 Task: Add a condition where "Hours since ticket status new Is Sixteen" in recently solved tickets.
Action: Mouse moved to (142, 529)
Screenshot: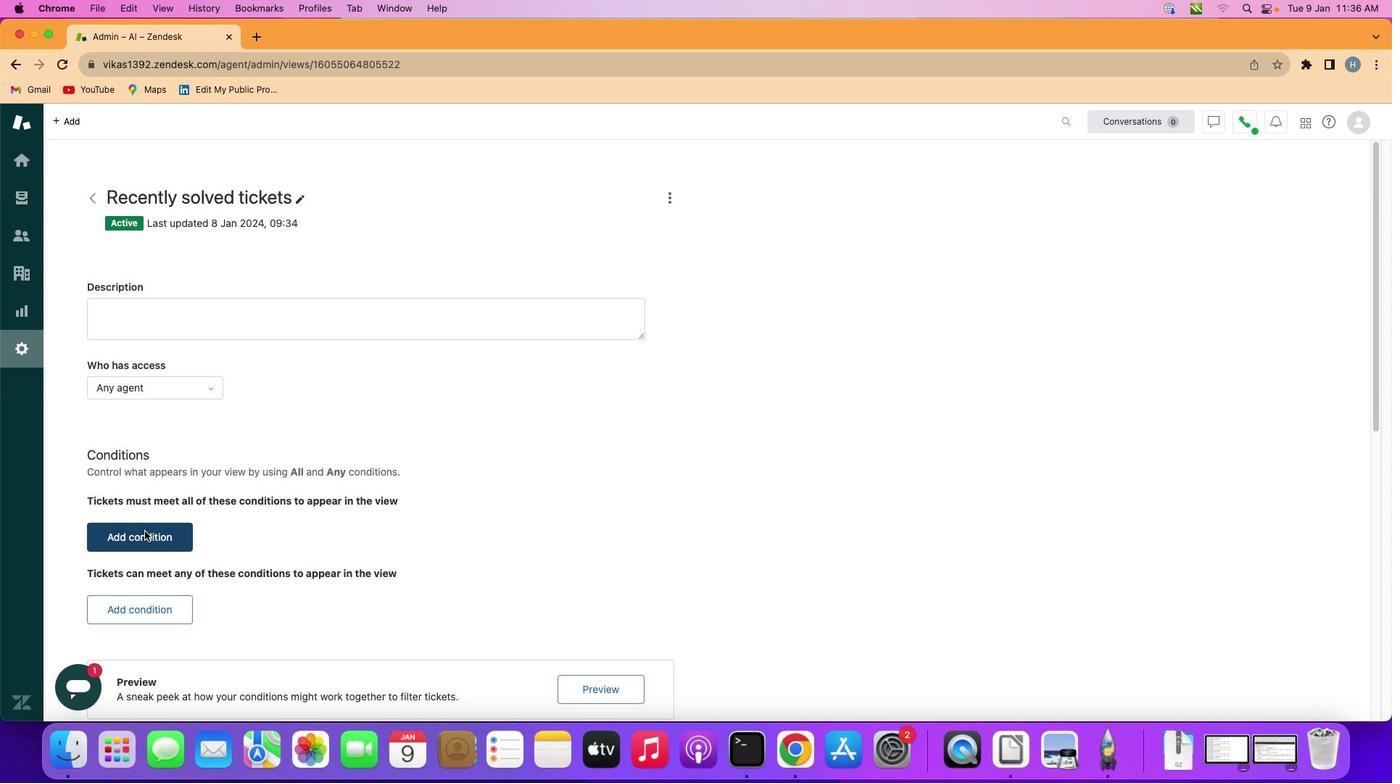 
Action: Mouse pressed left at (142, 529)
Screenshot: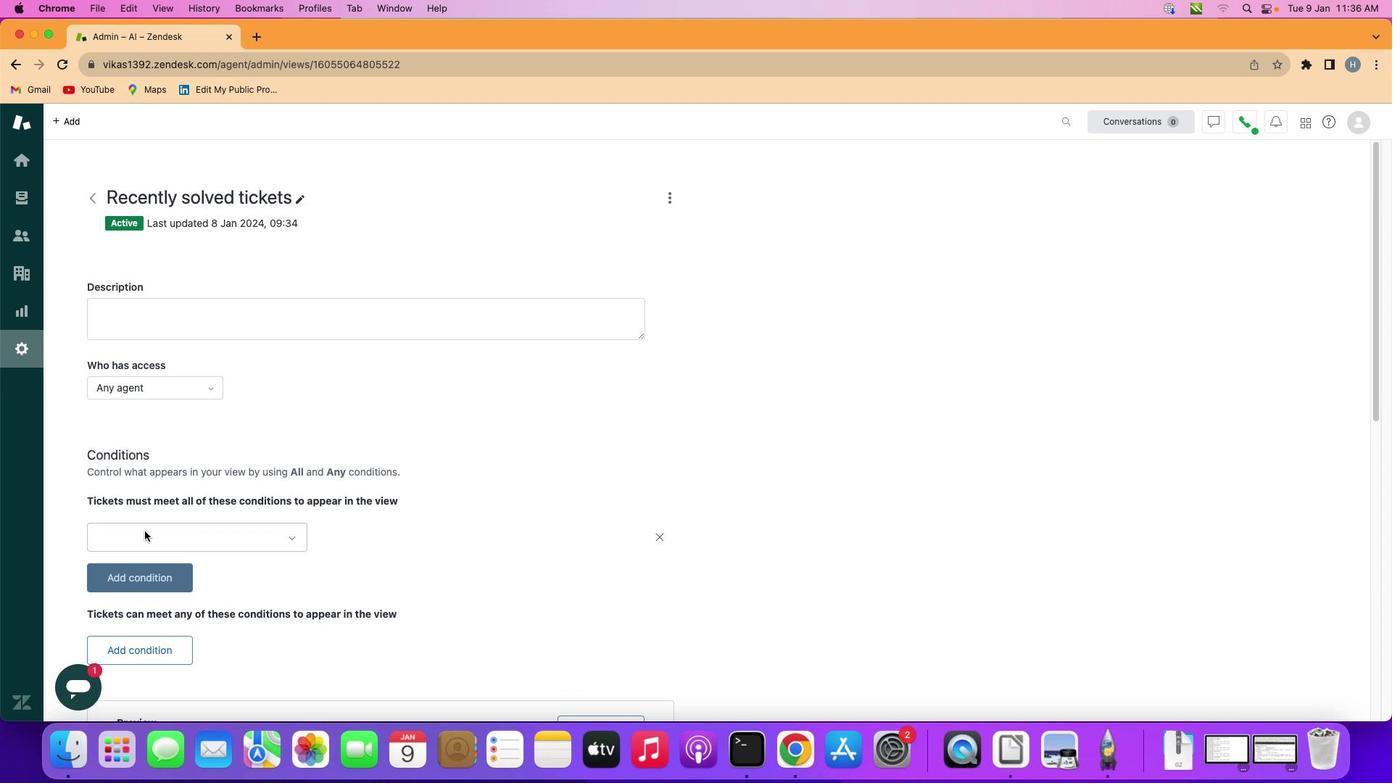 
Action: Mouse moved to (186, 528)
Screenshot: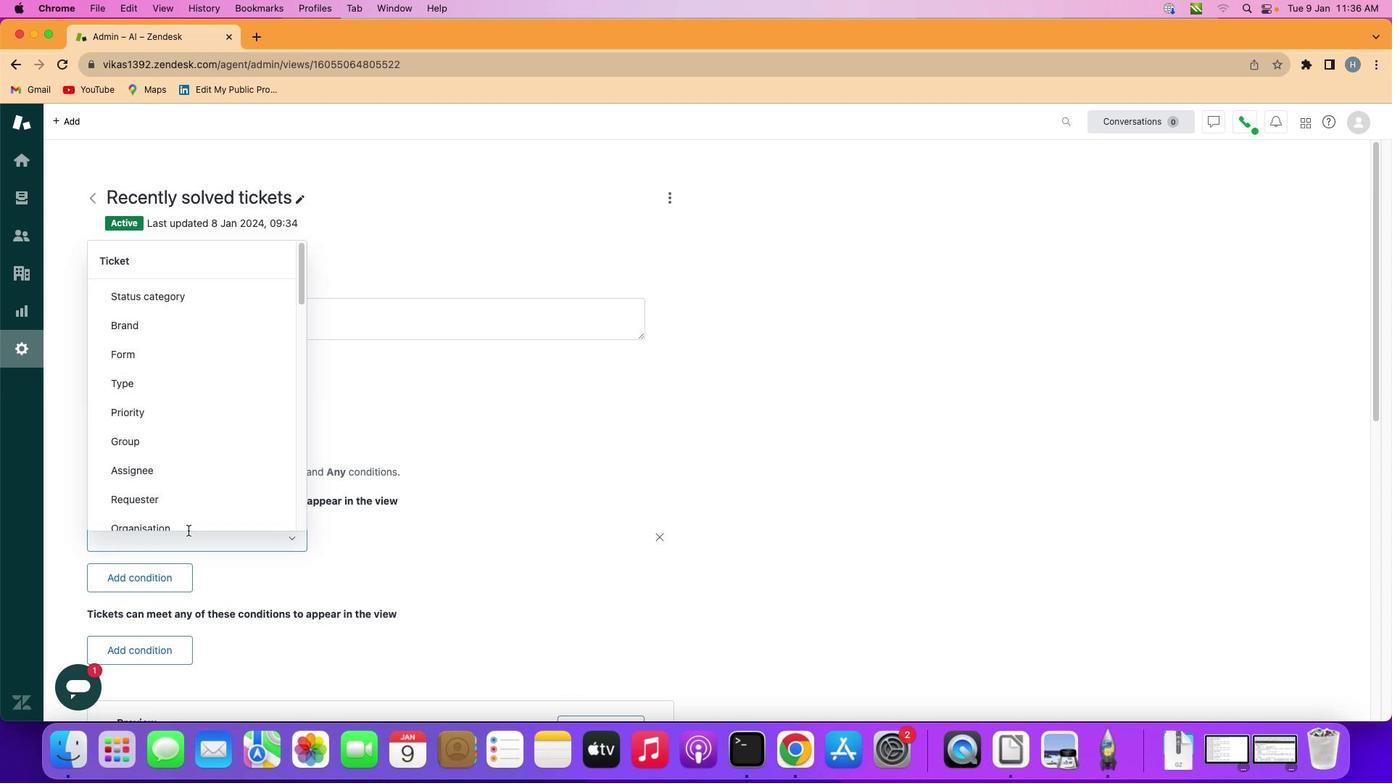
Action: Mouse pressed left at (186, 528)
Screenshot: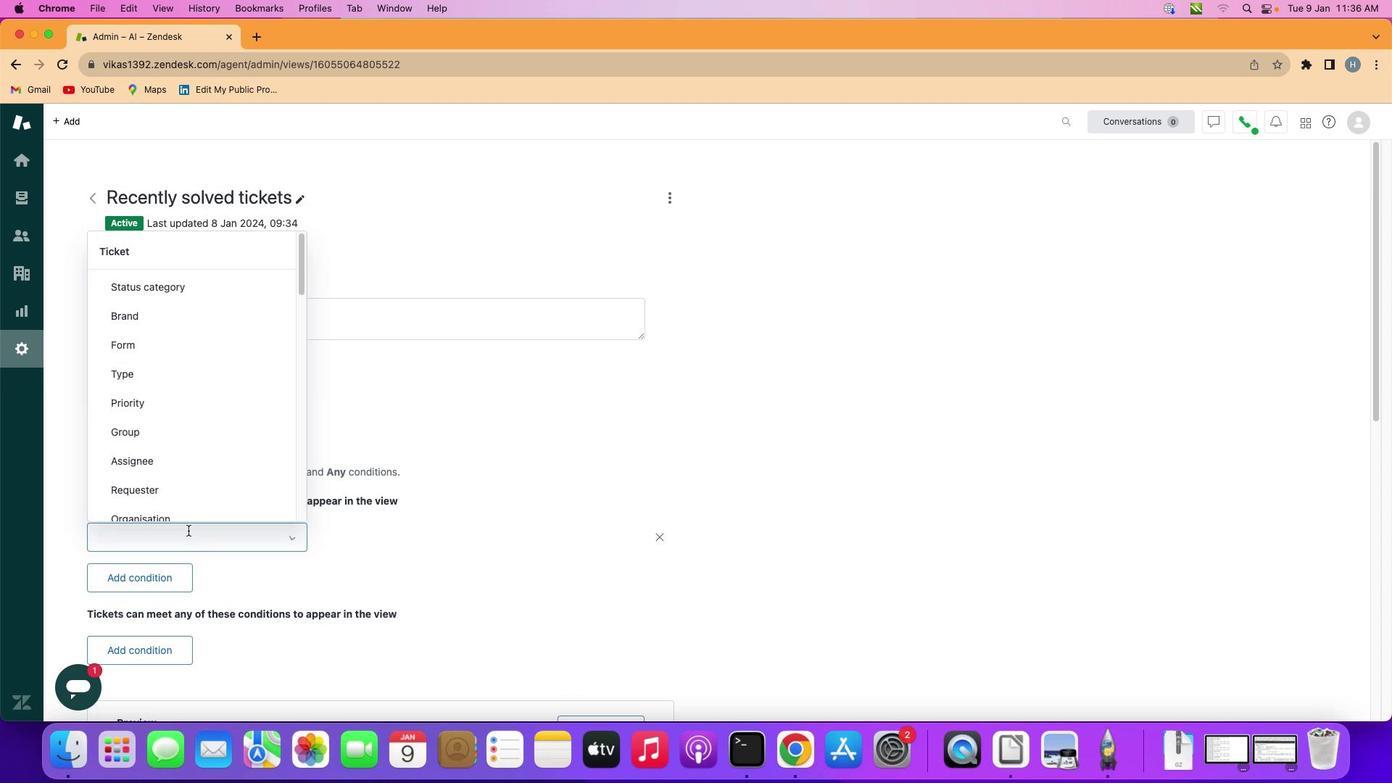 
Action: Mouse moved to (200, 413)
Screenshot: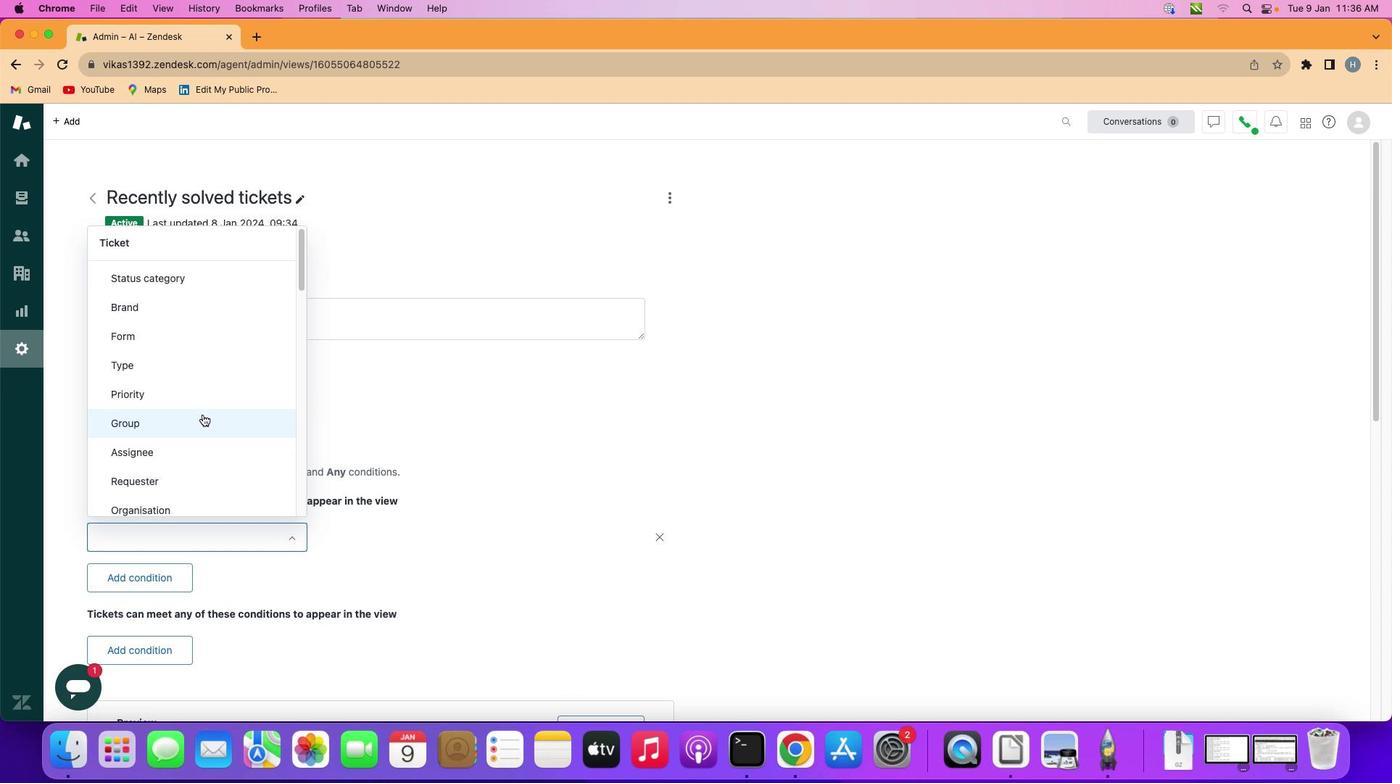 
Action: Mouse scrolled (200, 413) with delta (0, -1)
Screenshot: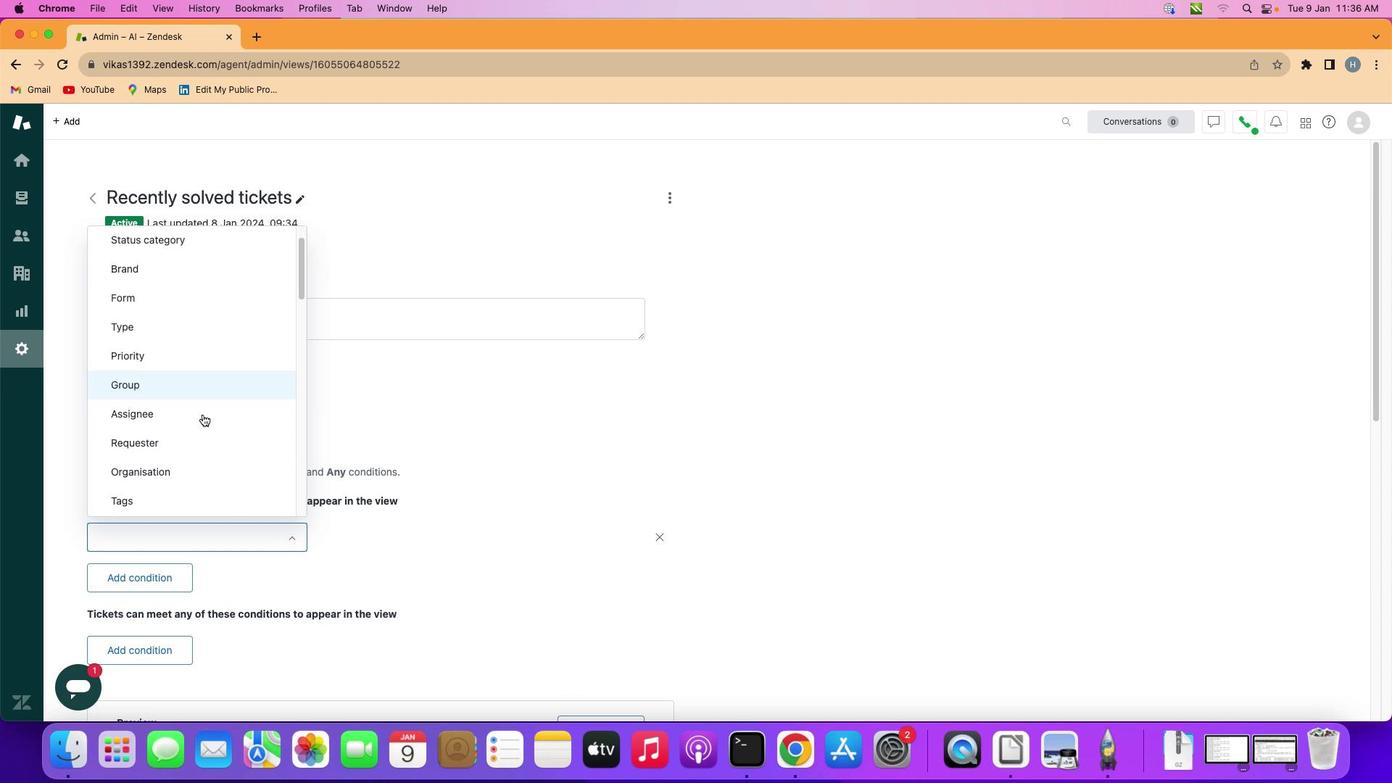 
Action: Mouse scrolled (200, 413) with delta (0, -1)
Screenshot: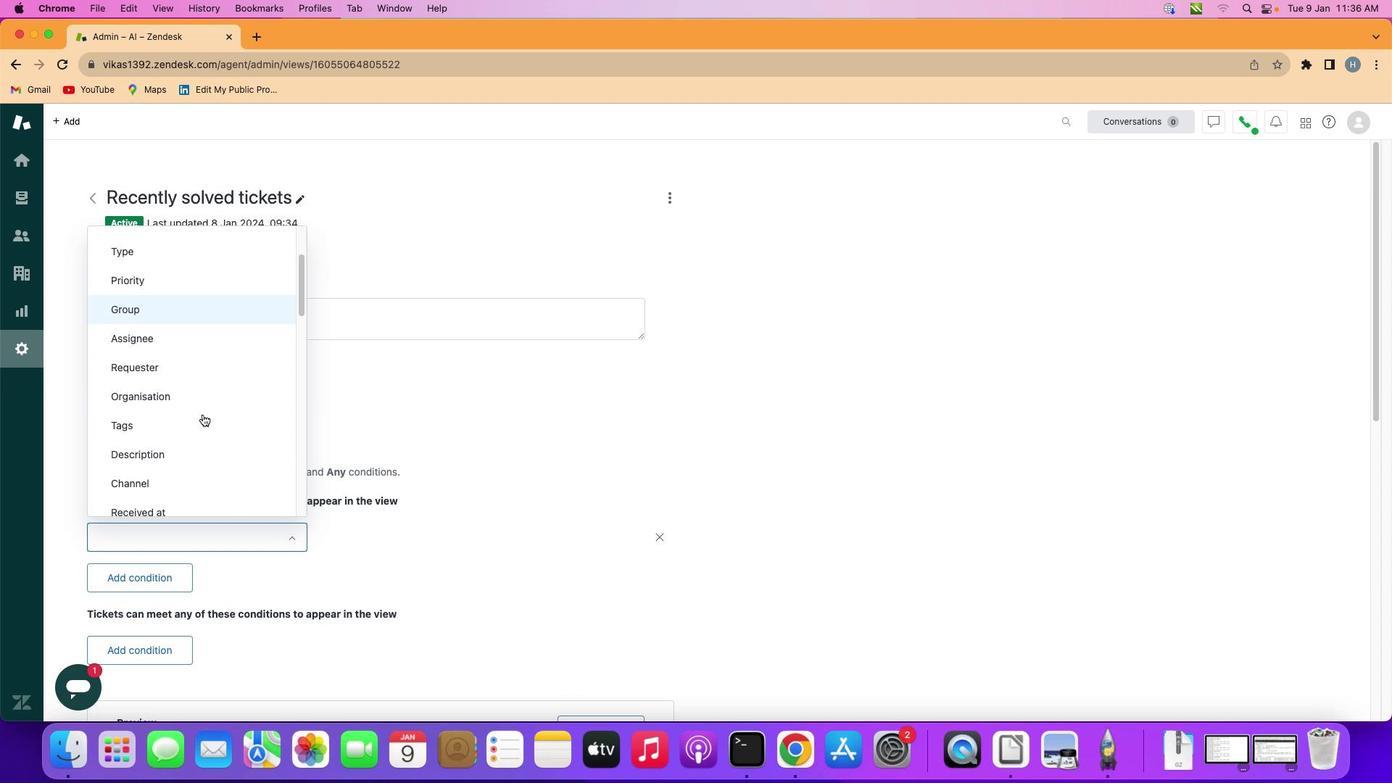 
Action: Mouse scrolled (200, 413) with delta (0, -1)
Screenshot: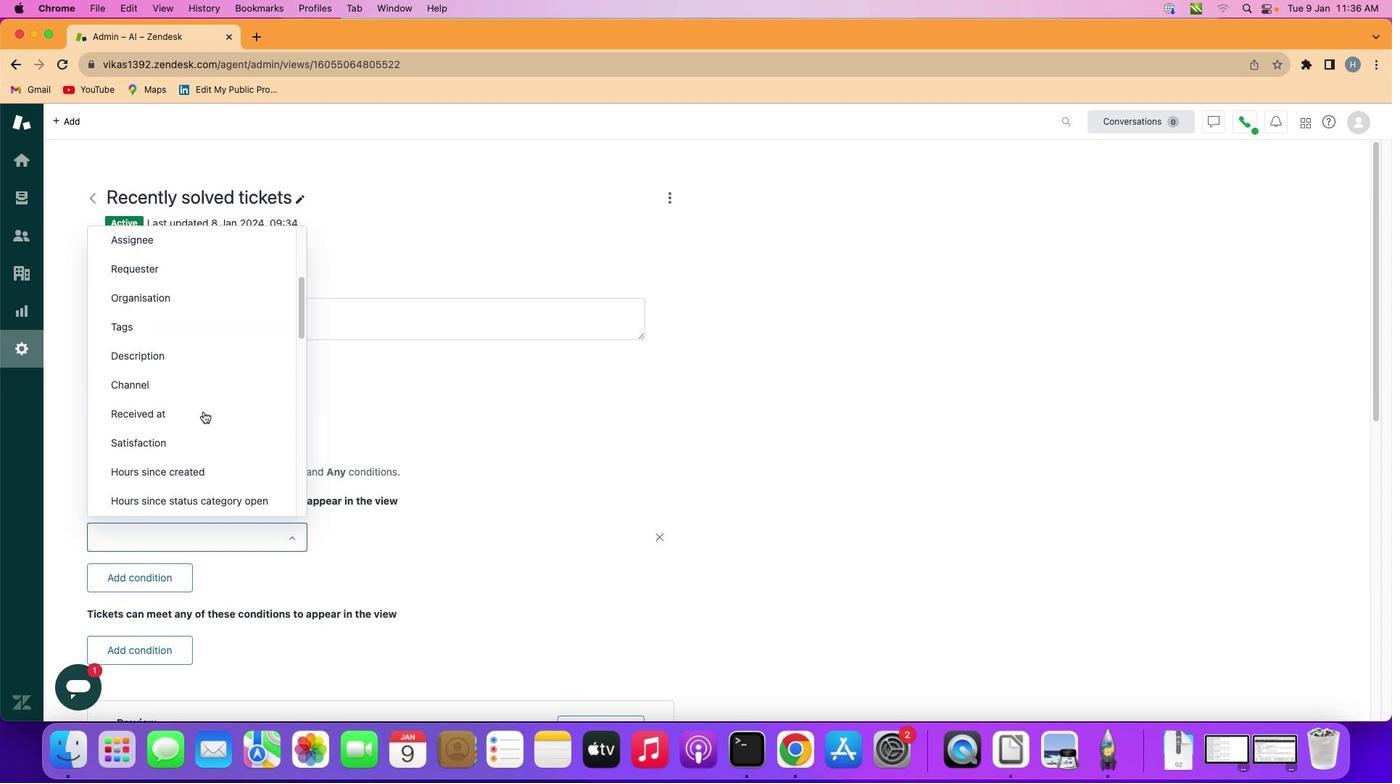 
Action: Mouse scrolled (200, 413) with delta (0, -2)
Screenshot: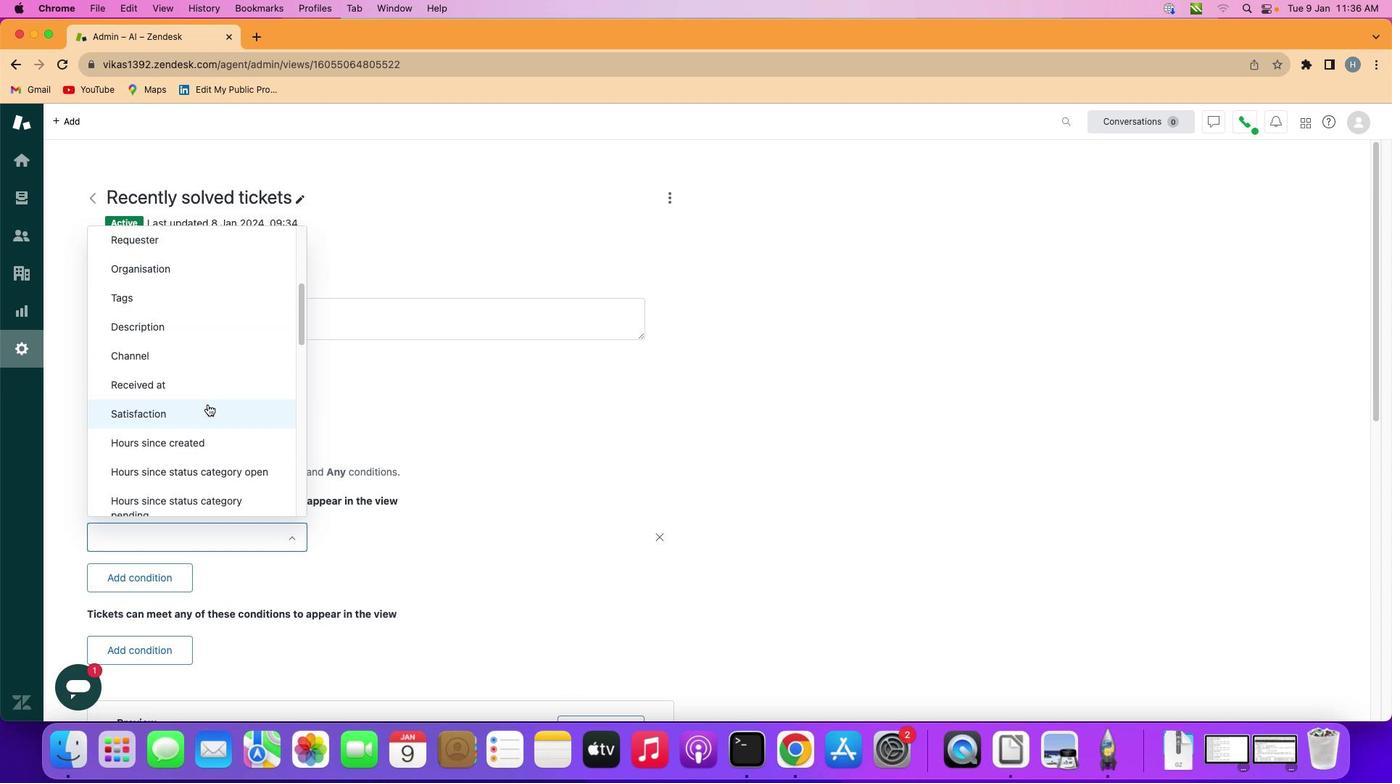 
Action: Mouse scrolled (200, 413) with delta (0, -2)
Screenshot: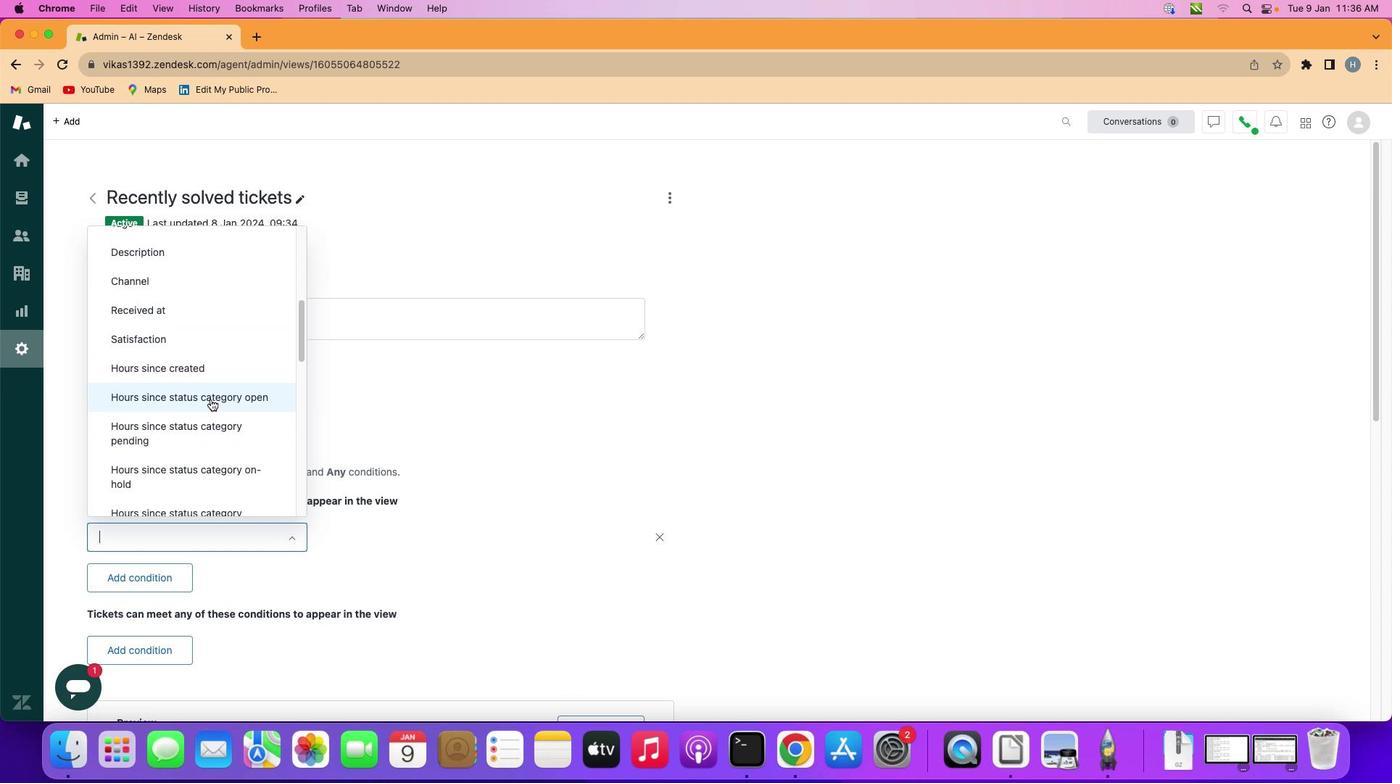 
Action: Mouse moved to (201, 412)
Screenshot: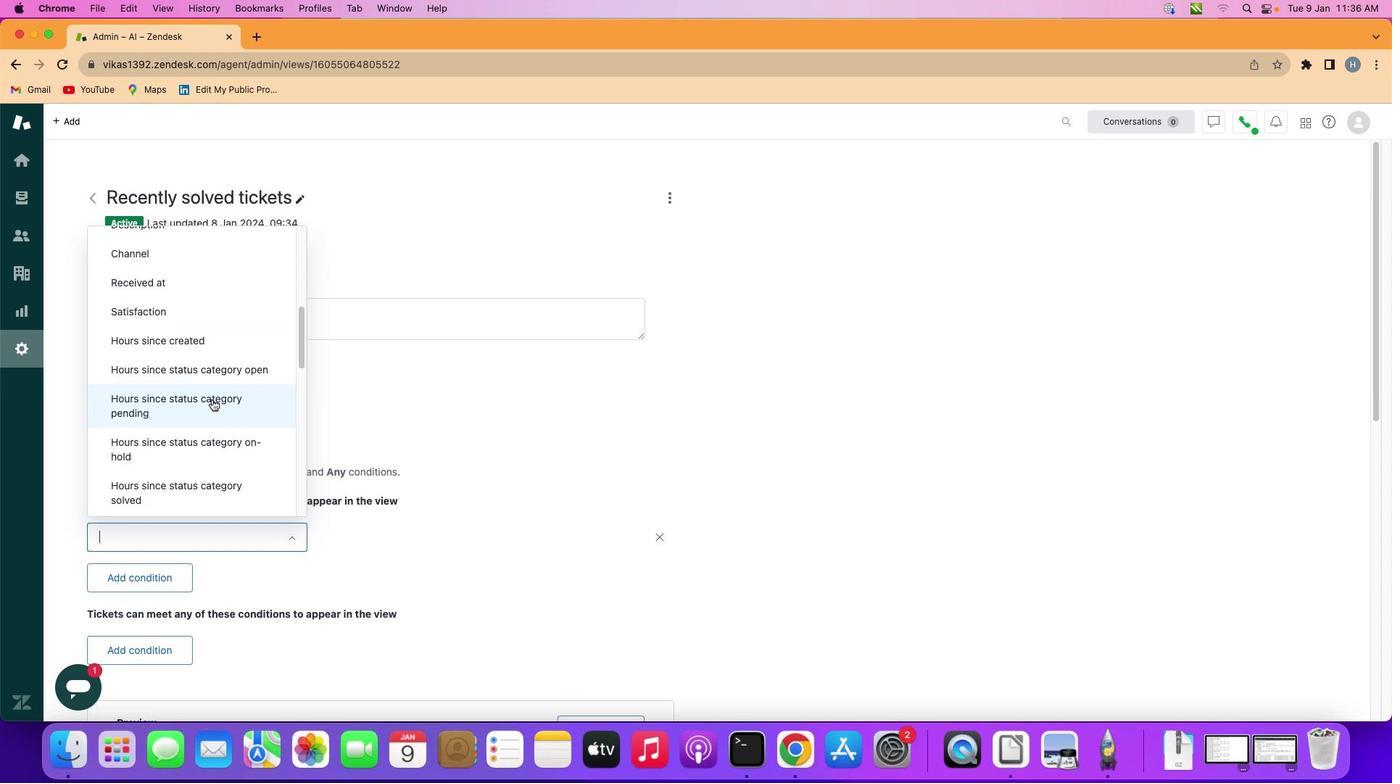 
Action: Mouse scrolled (201, 412) with delta (0, -2)
Screenshot: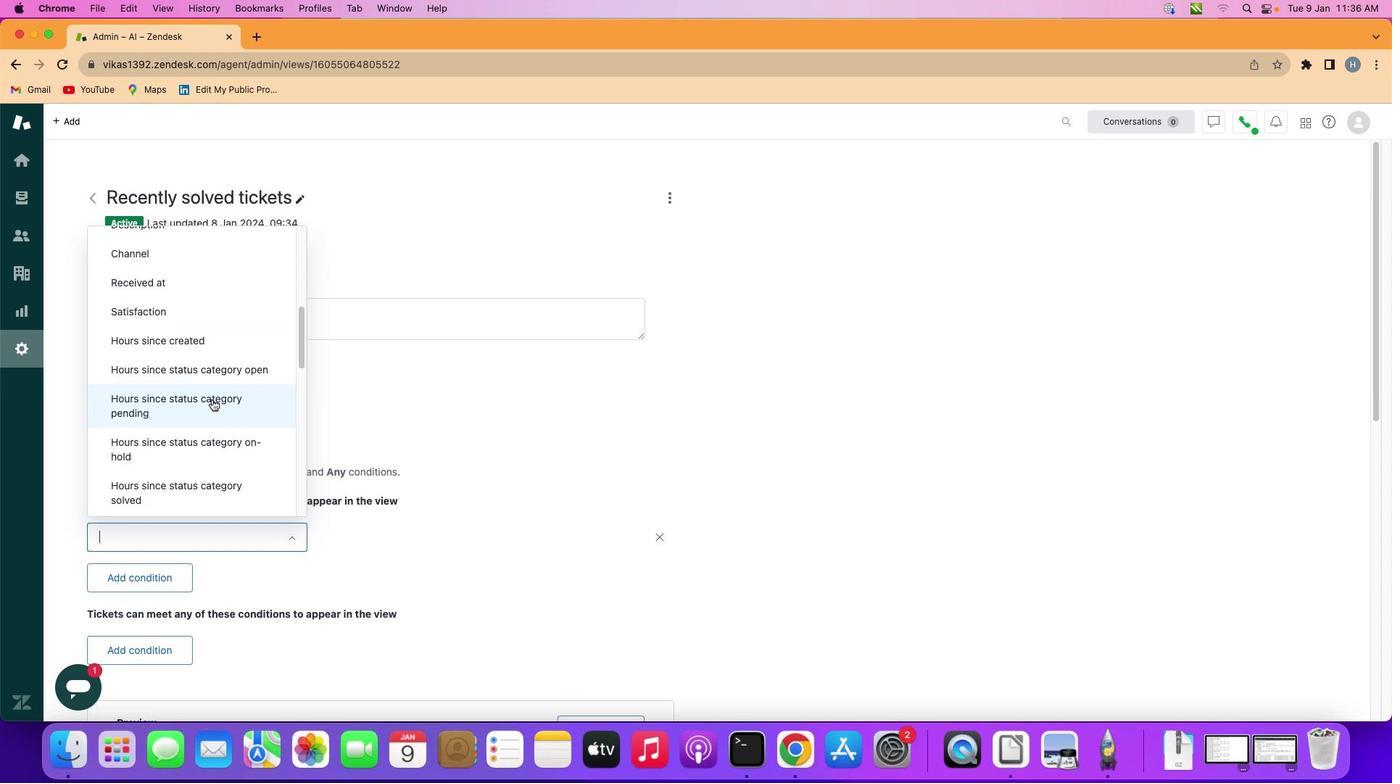 
Action: Mouse moved to (211, 398)
Screenshot: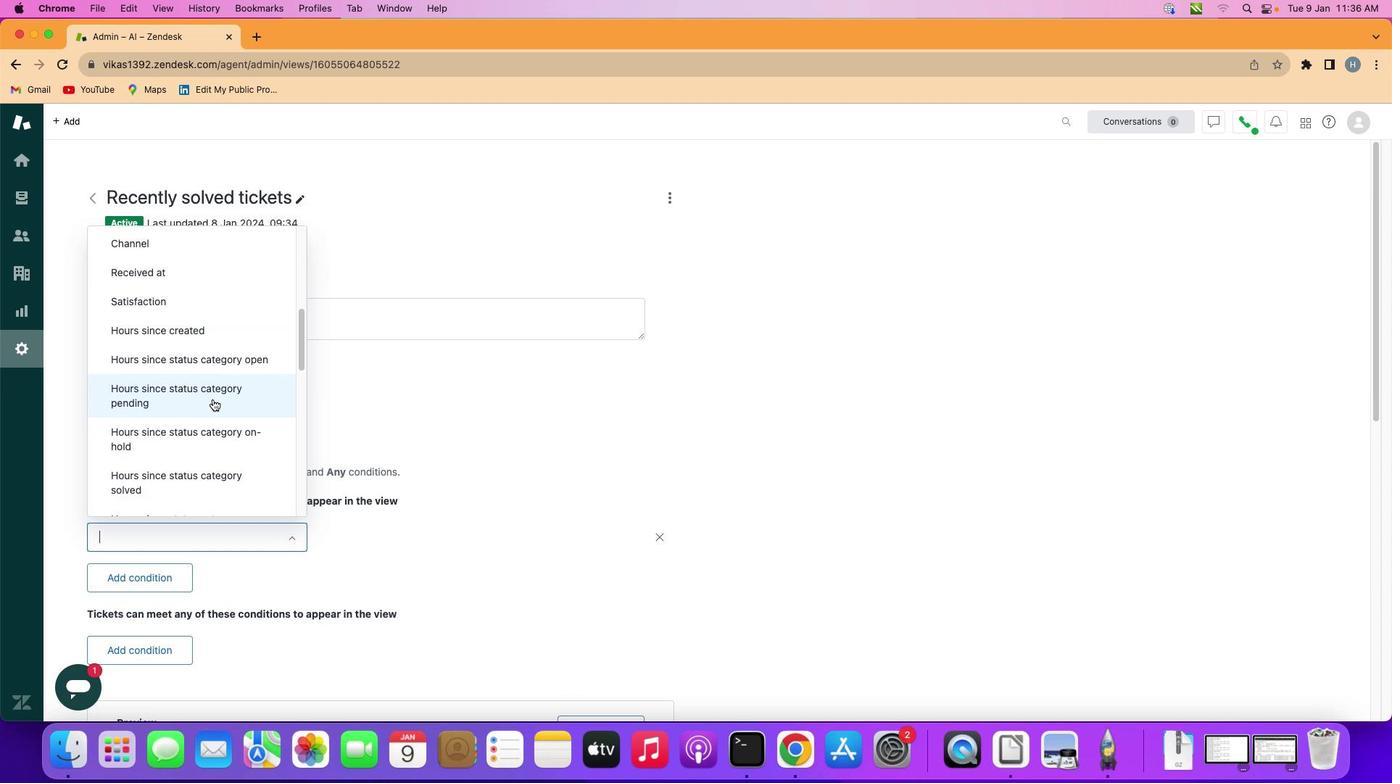 
Action: Mouse scrolled (211, 398) with delta (0, -1)
Screenshot: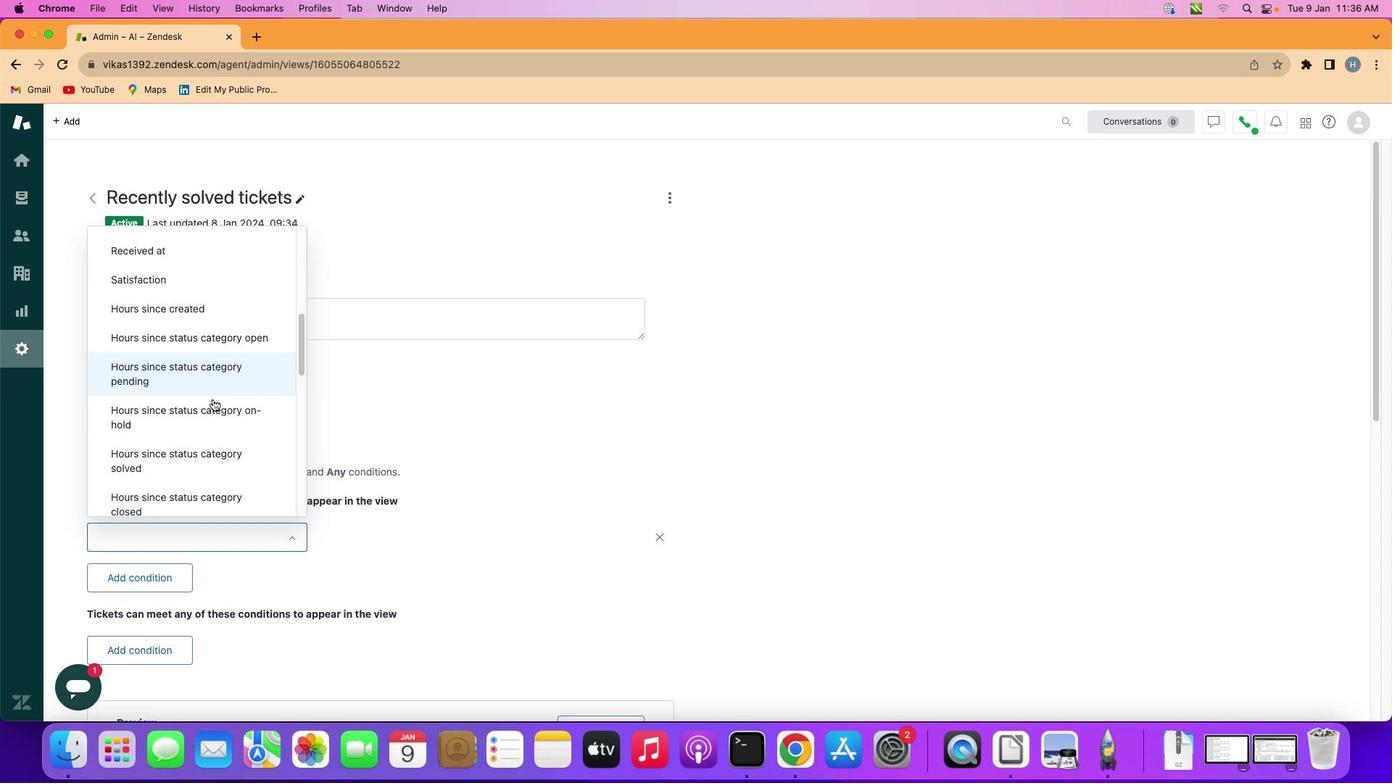 
Action: Mouse scrolled (211, 398) with delta (0, -1)
Screenshot: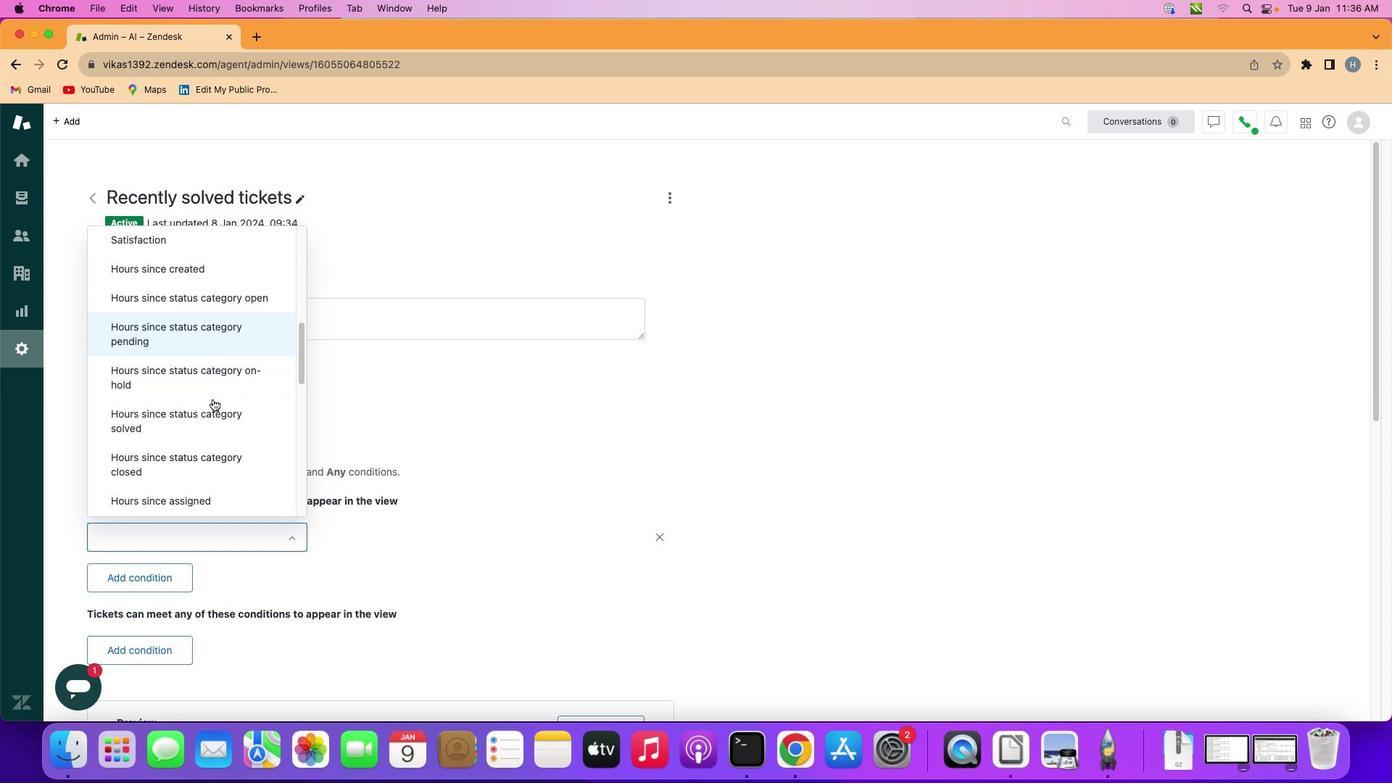
Action: Mouse scrolled (211, 398) with delta (0, -1)
Screenshot: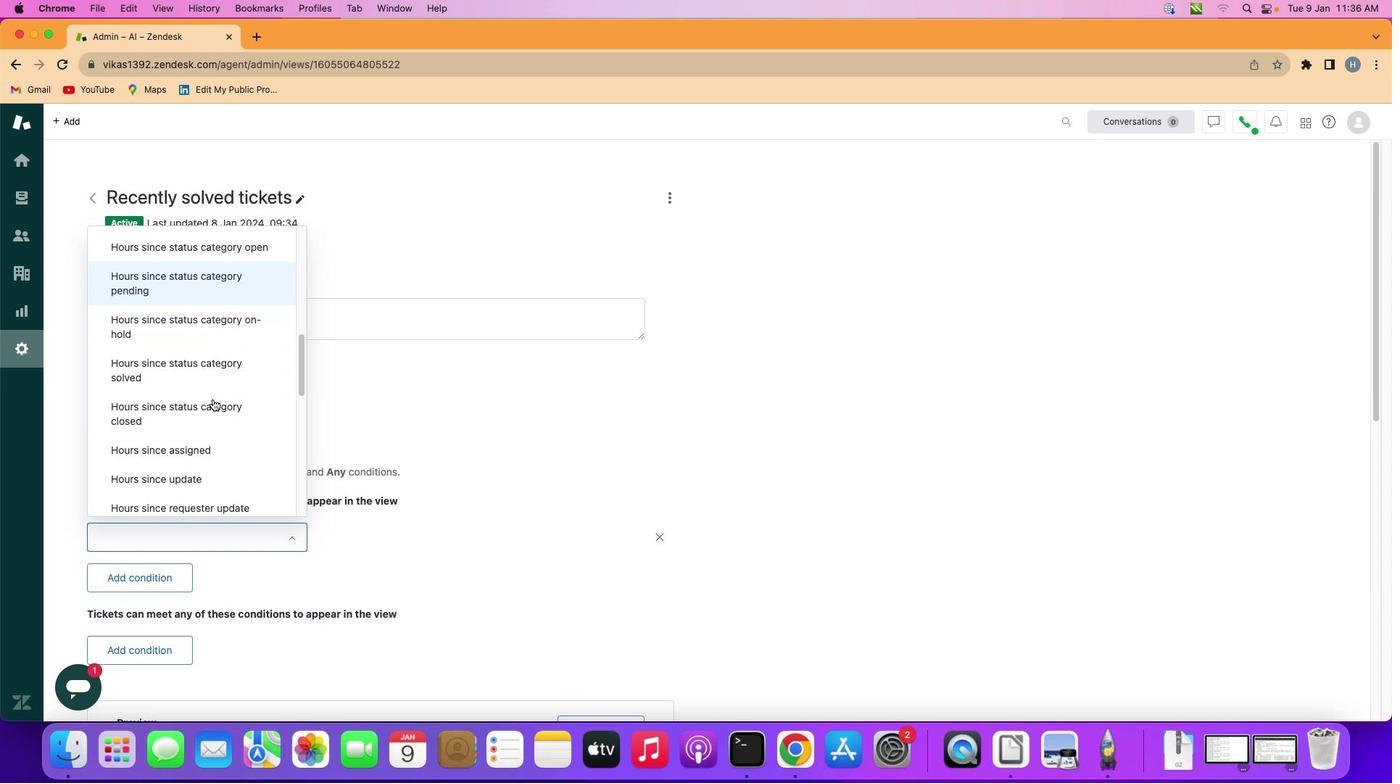 
Action: Mouse scrolled (211, 398) with delta (0, -2)
Screenshot: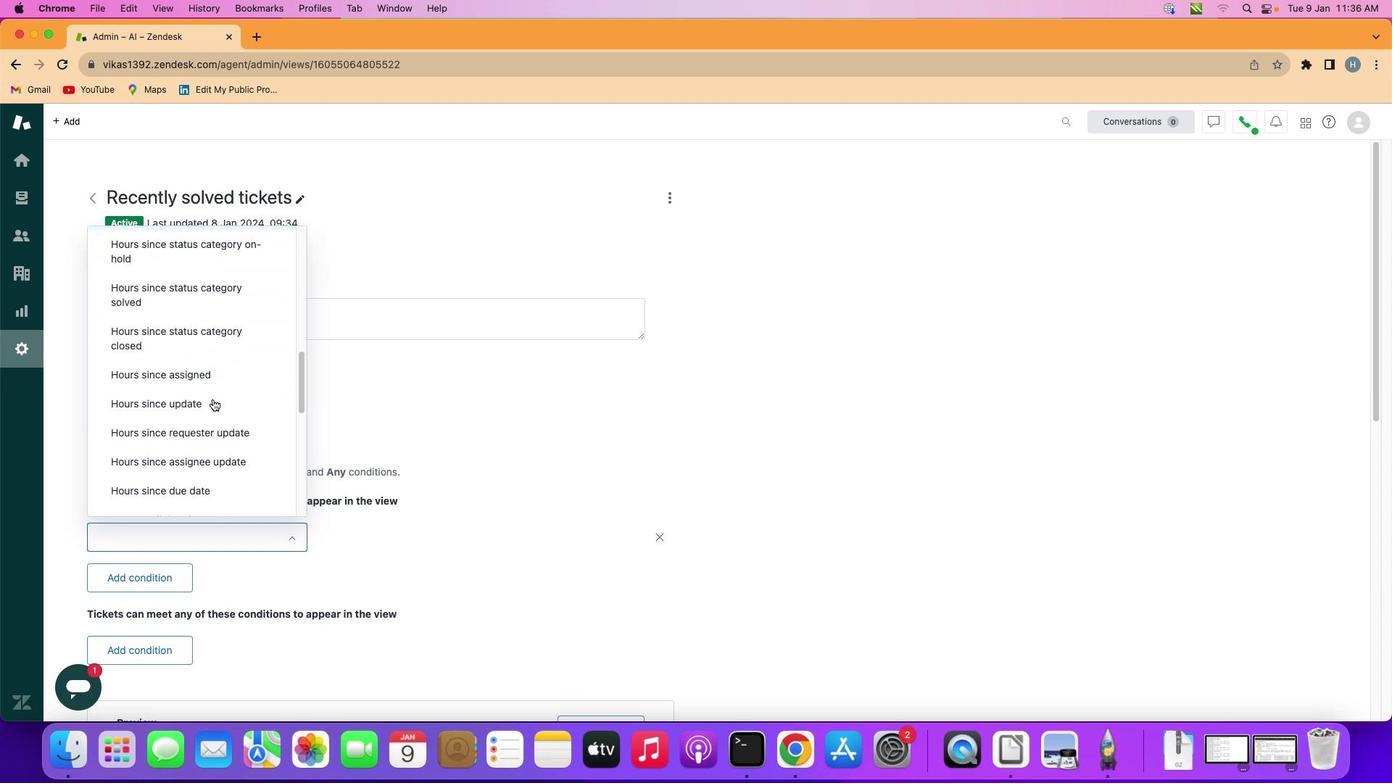 
Action: Mouse scrolled (211, 398) with delta (0, -2)
Screenshot: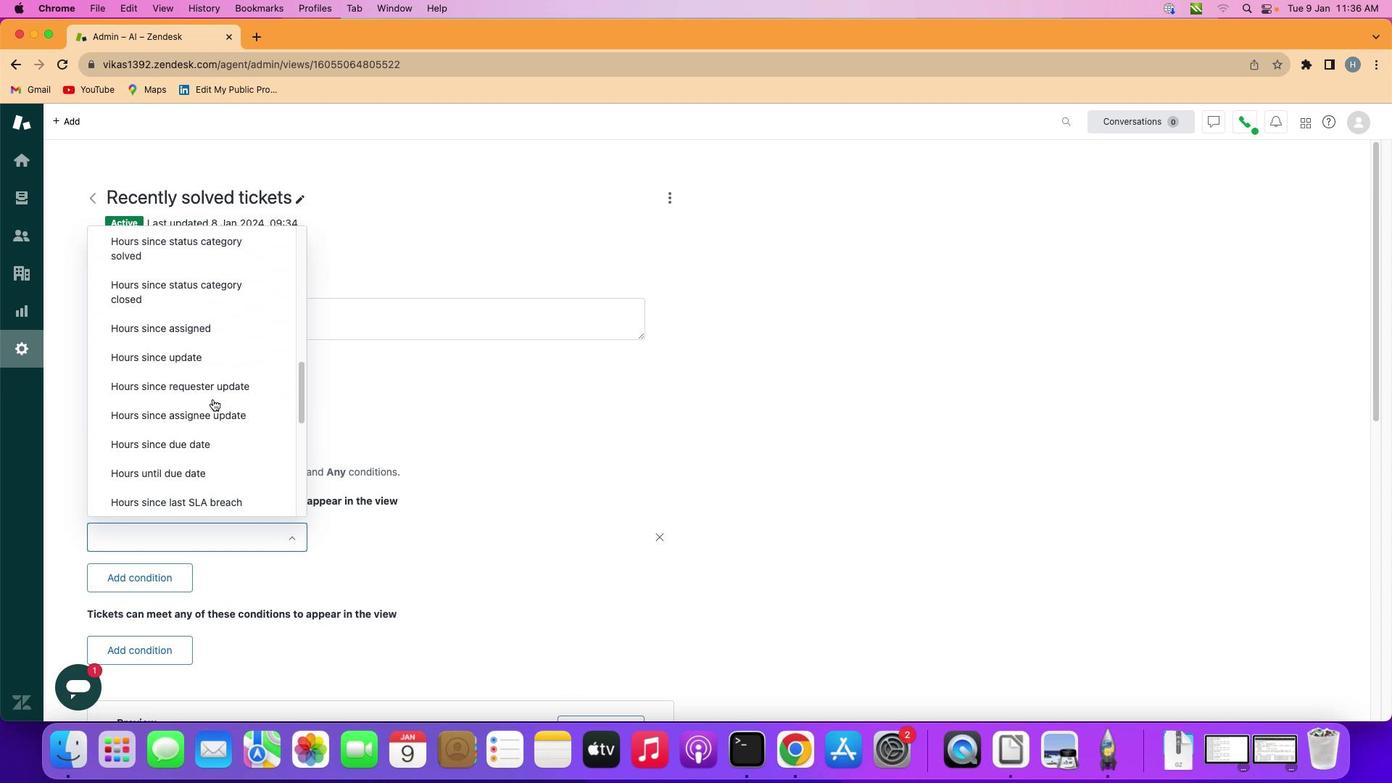 
Action: Mouse scrolled (211, 398) with delta (0, -2)
Screenshot: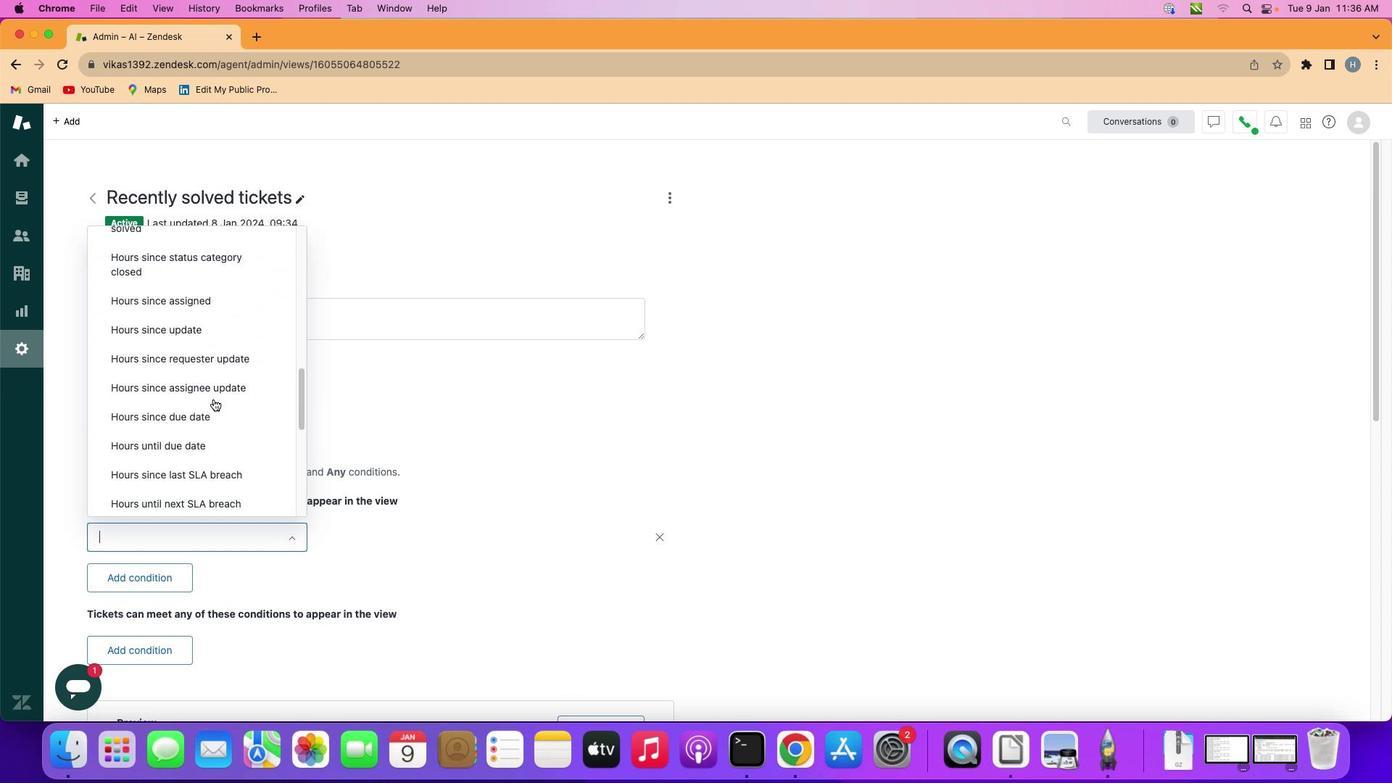 
Action: Mouse moved to (213, 396)
Screenshot: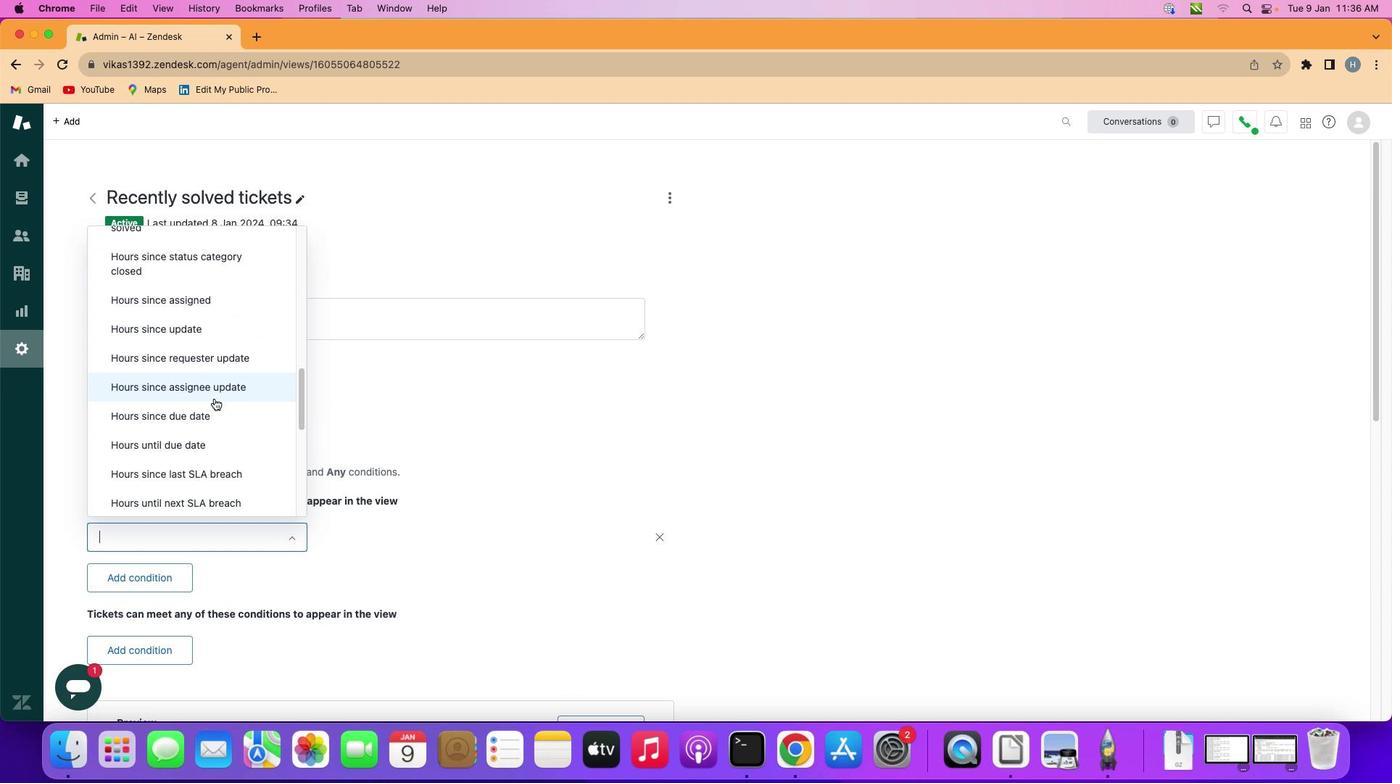 
Action: Mouse scrolled (213, 396) with delta (0, -1)
Screenshot: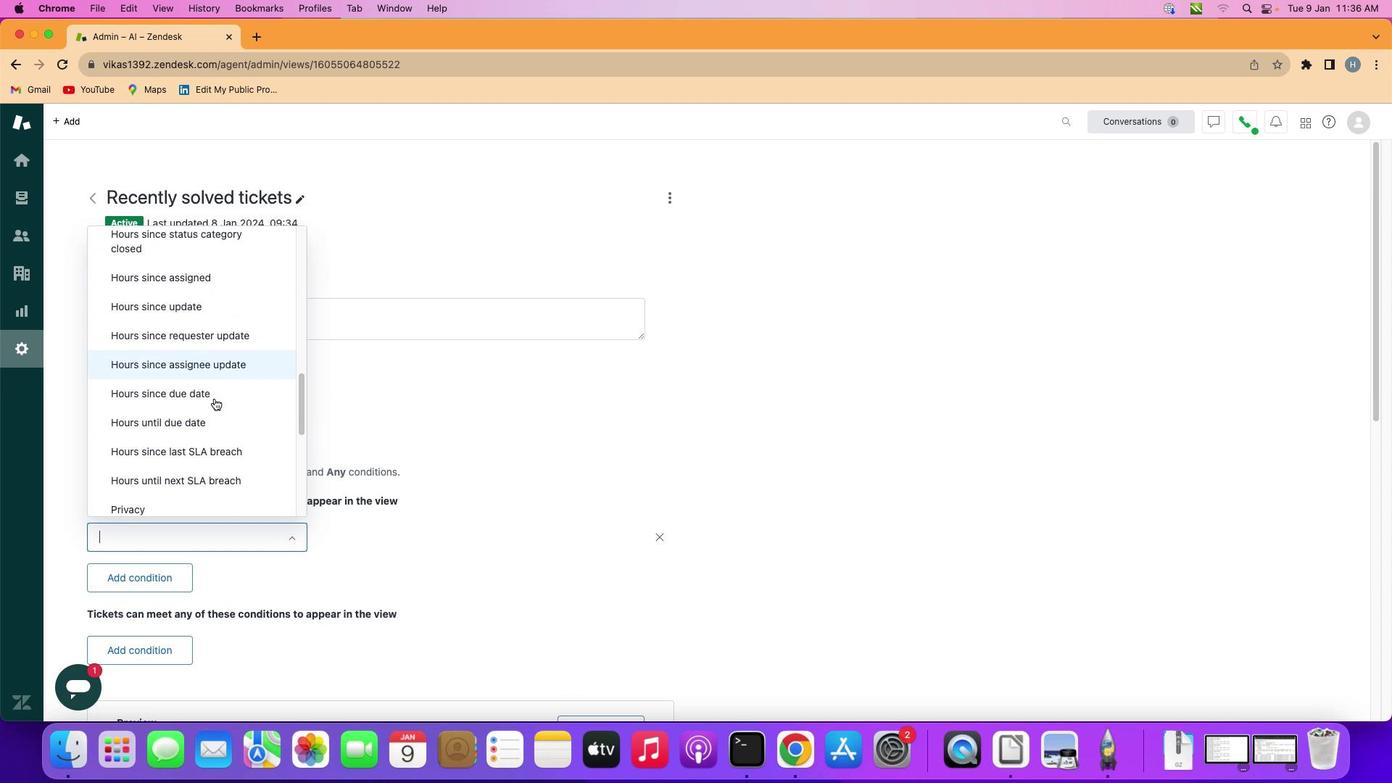
Action: Mouse scrolled (213, 396) with delta (0, -1)
Screenshot: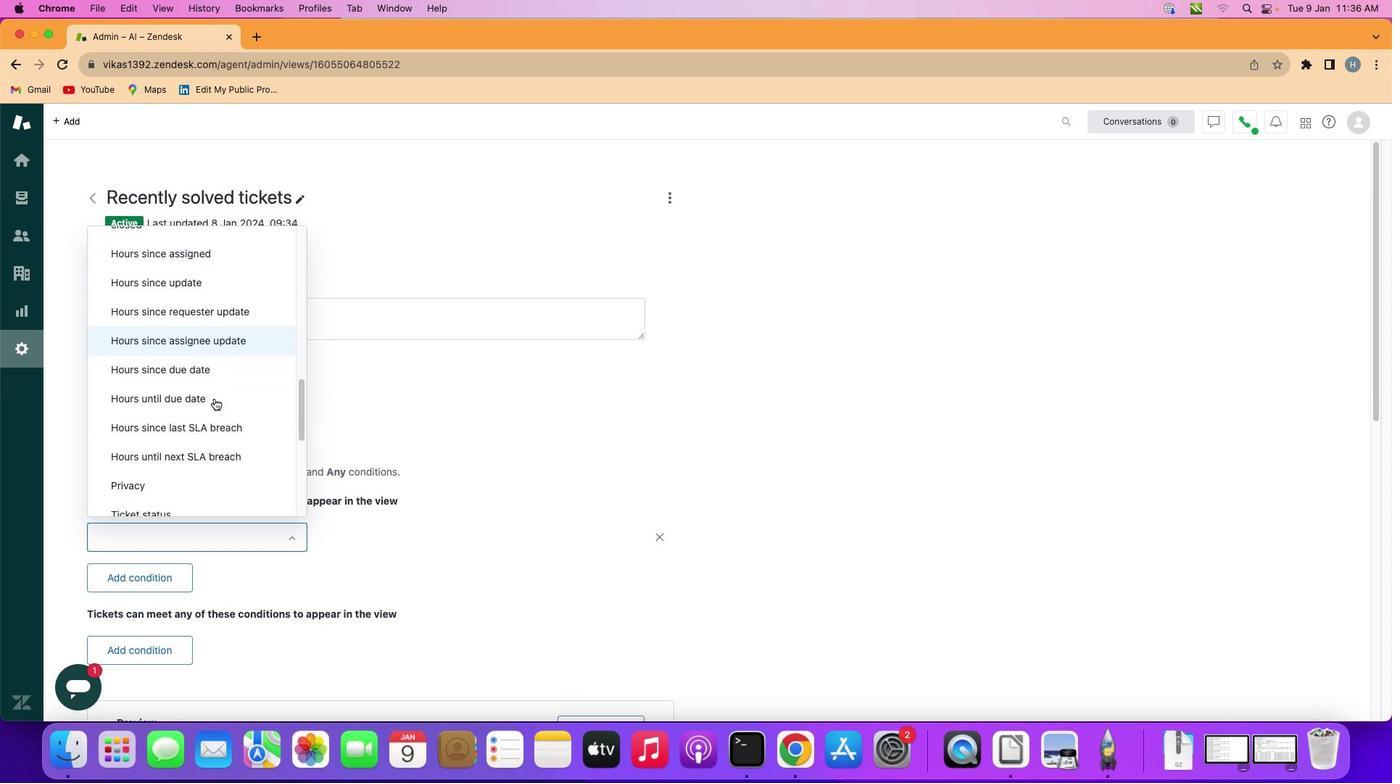 
Action: Mouse scrolled (213, 396) with delta (0, -1)
Screenshot: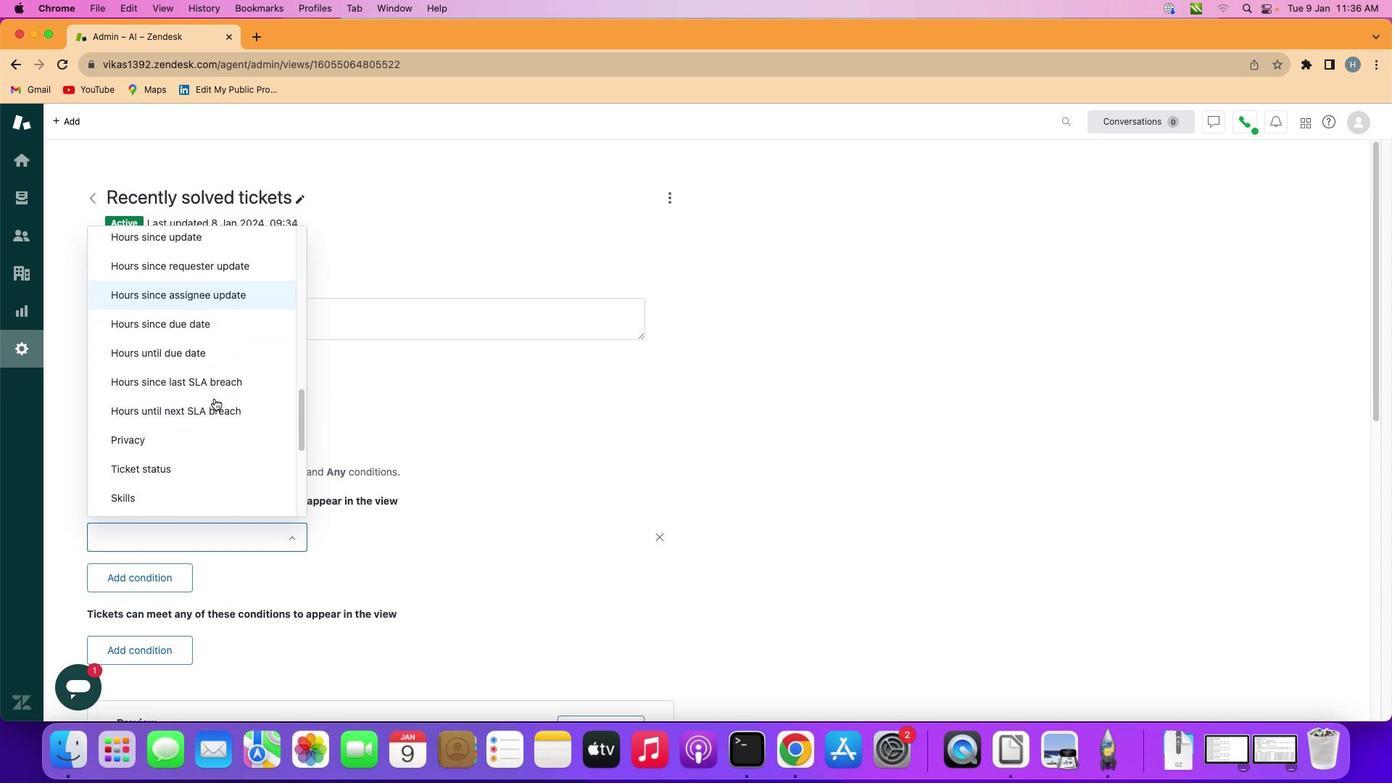 
Action: Mouse scrolled (213, 396) with delta (0, -1)
Screenshot: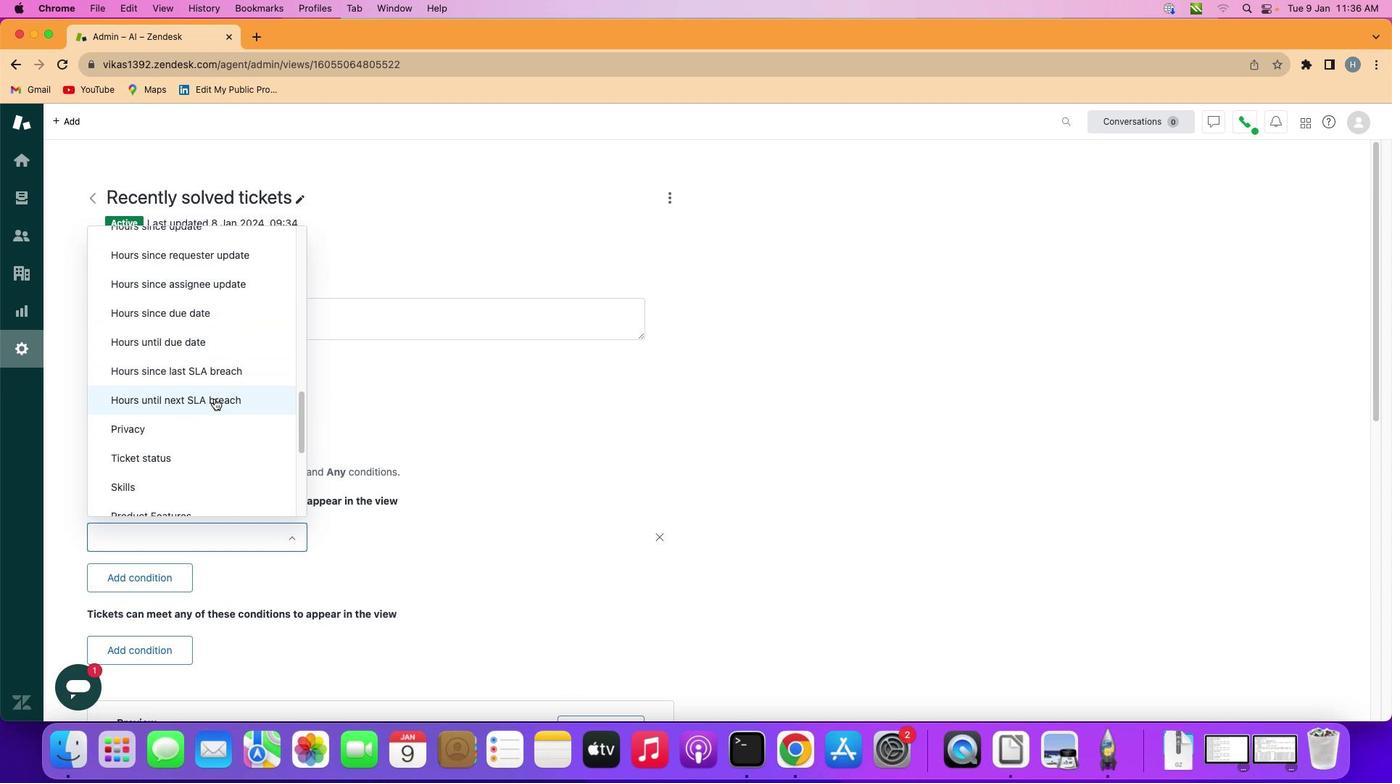 
Action: Mouse moved to (213, 396)
Screenshot: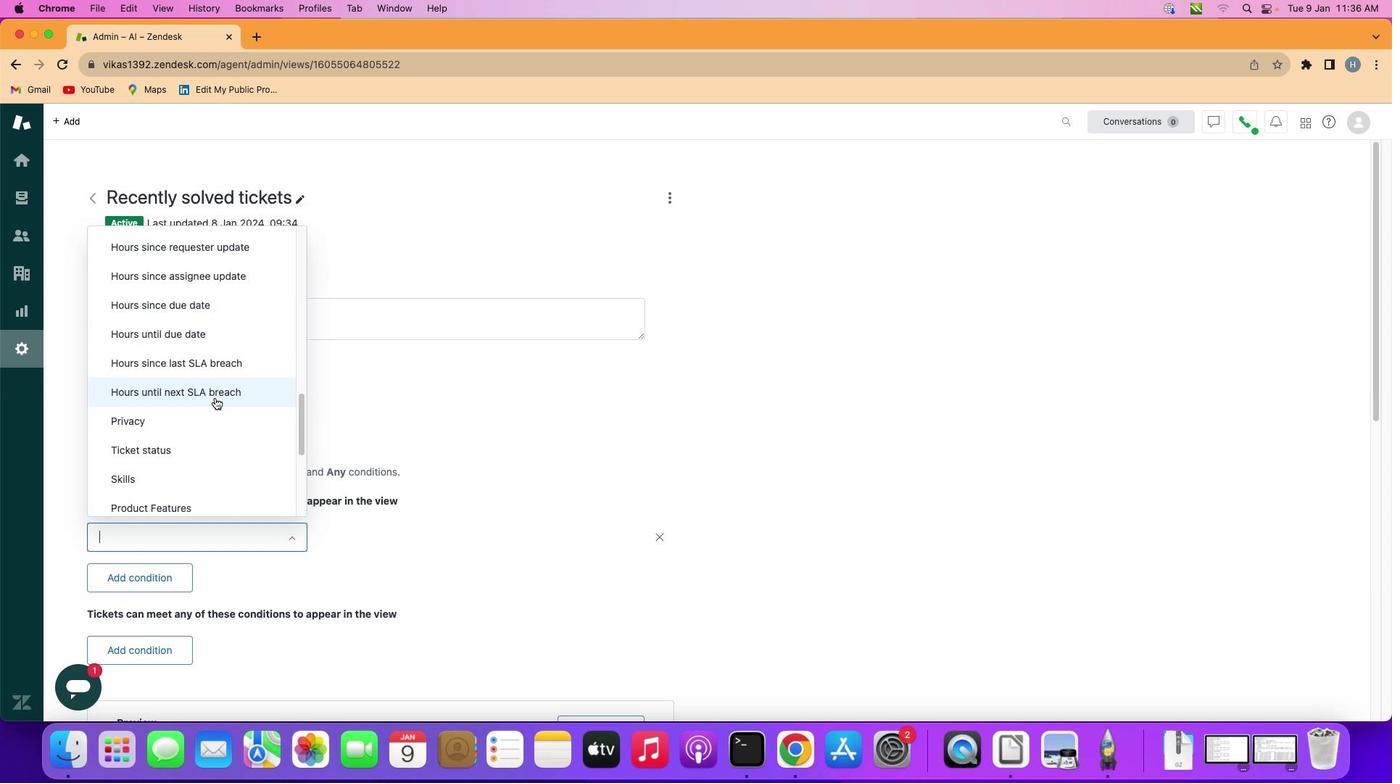 
Action: Mouse scrolled (213, 396) with delta (0, -1)
Screenshot: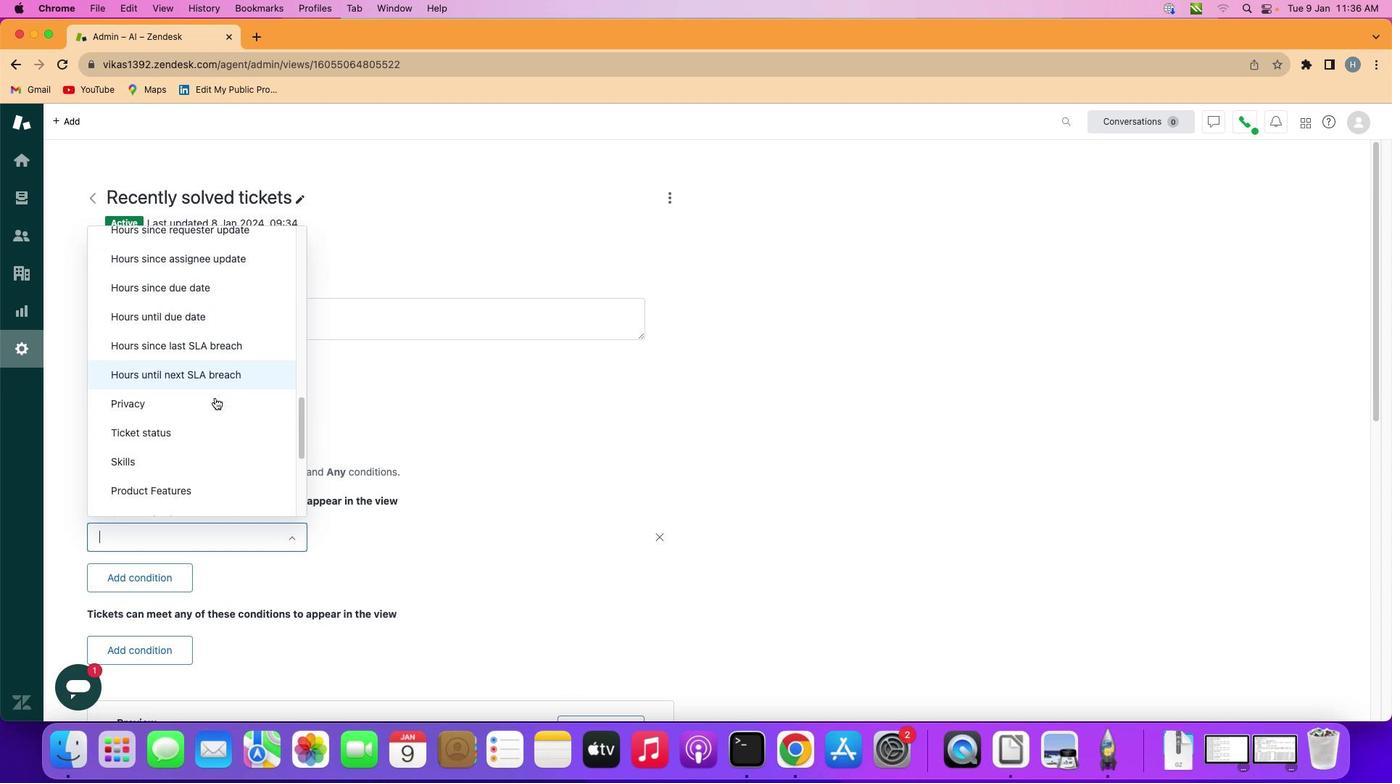 
Action: Mouse scrolled (213, 396) with delta (0, -1)
Screenshot: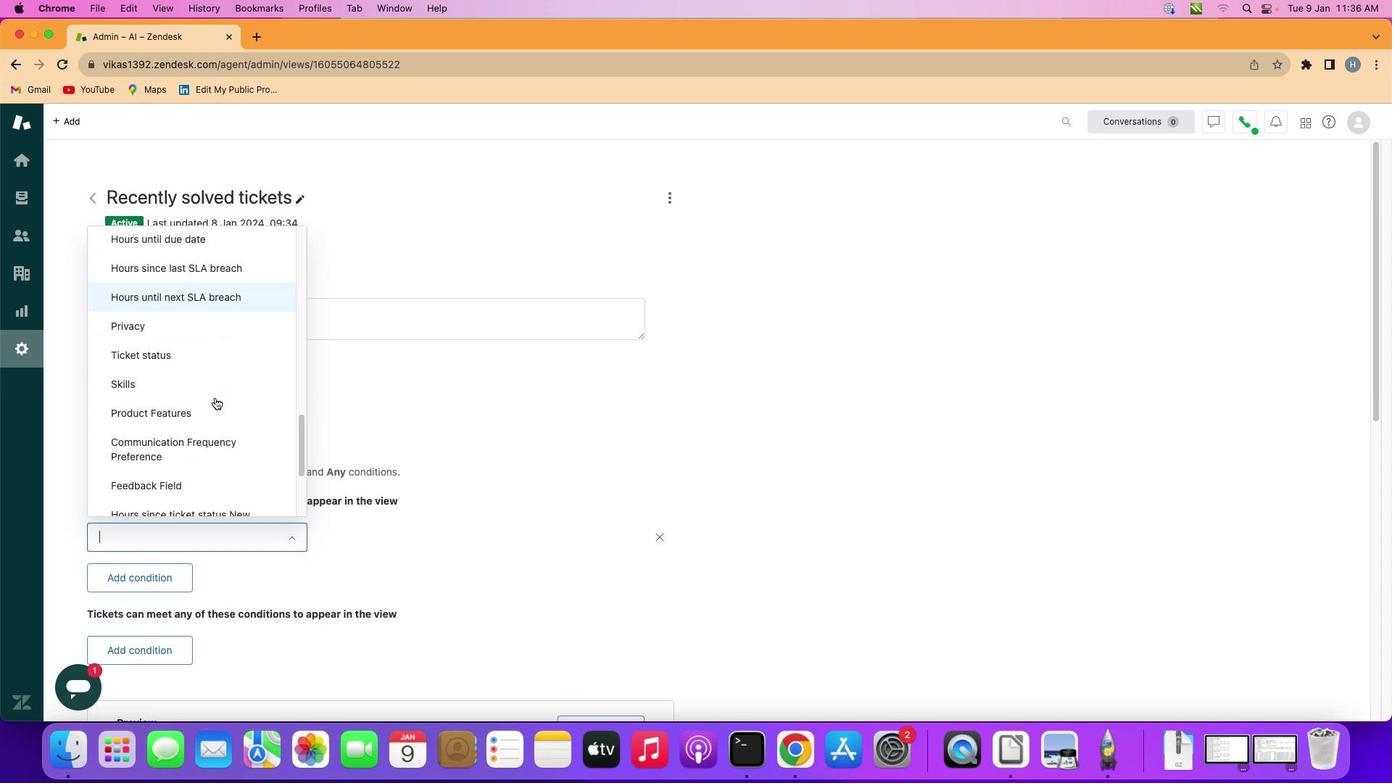 
Action: Mouse scrolled (213, 396) with delta (0, -1)
Screenshot: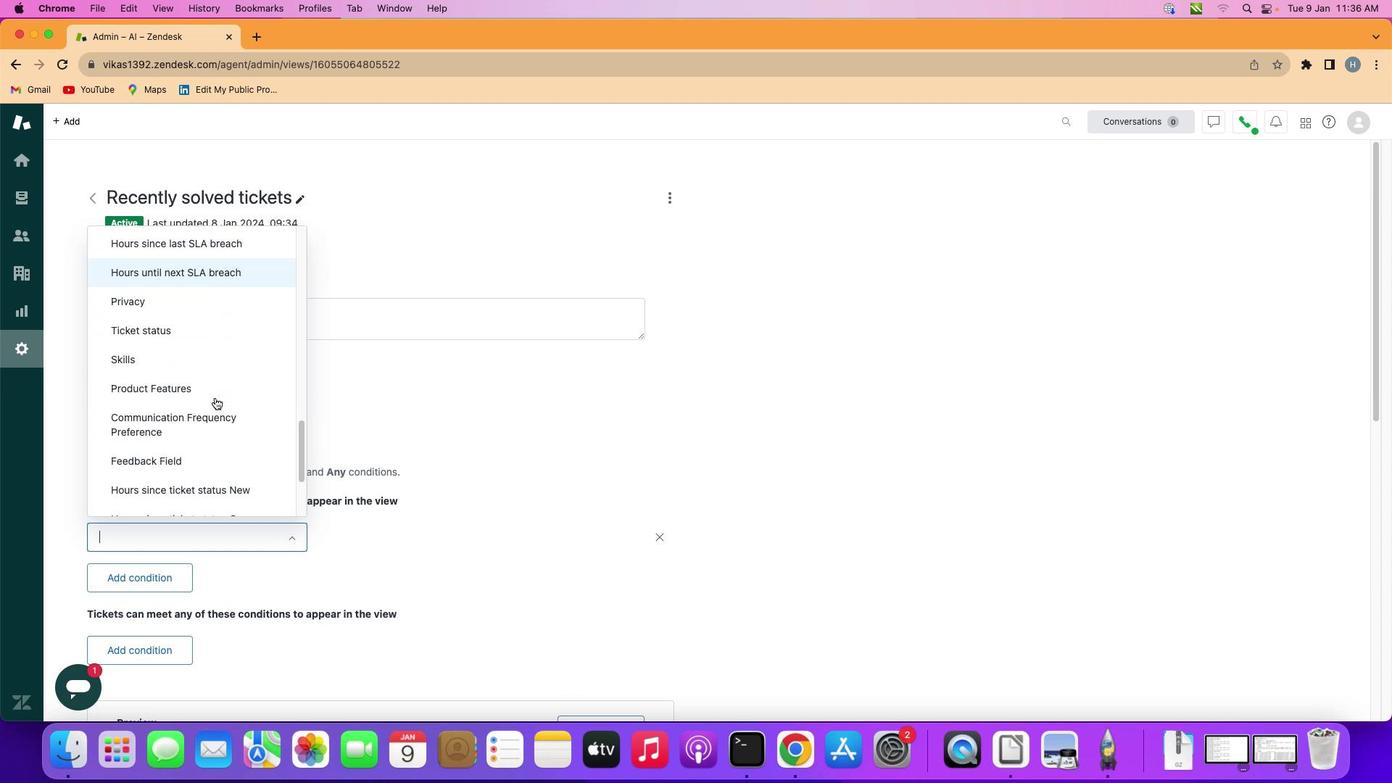 
Action: Mouse scrolled (213, 396) with delta (0, -2)
Screenshot: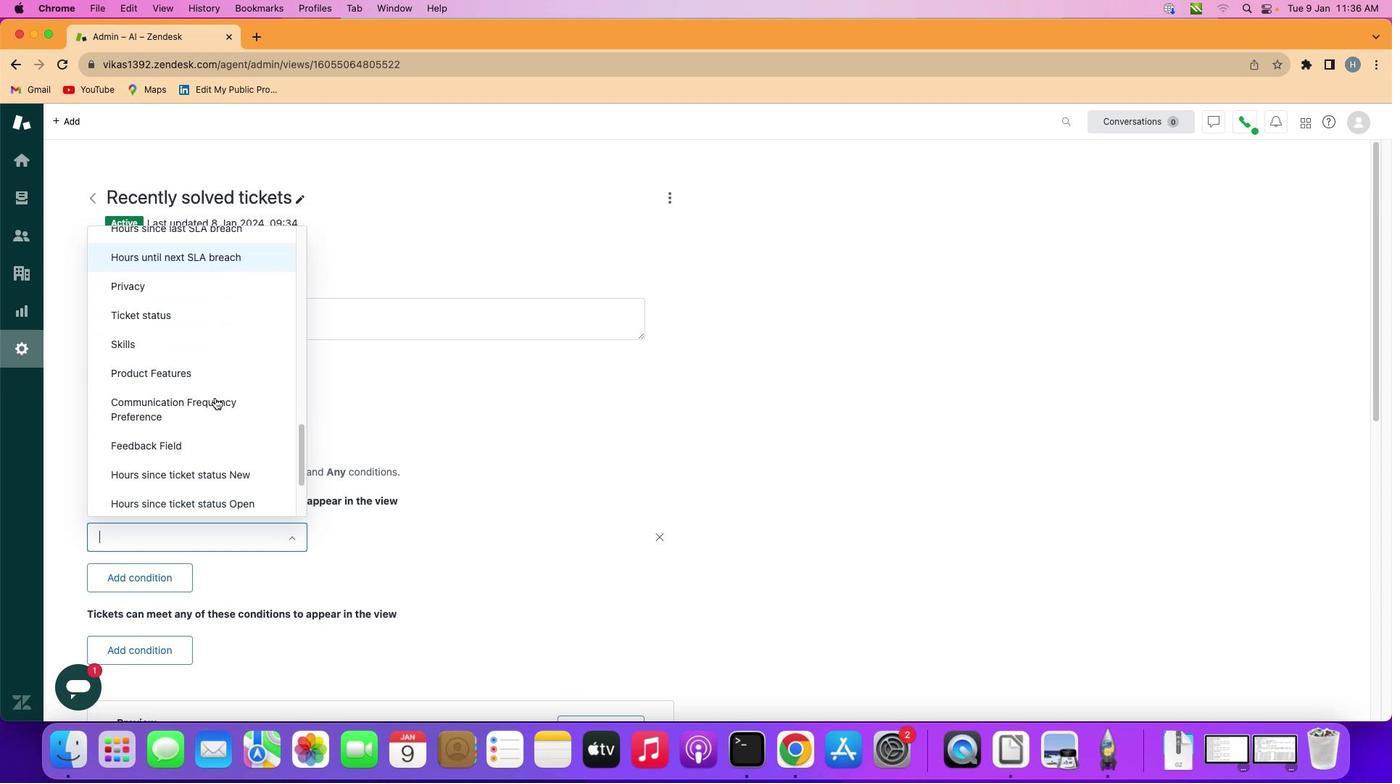 
Action: Mouse scrolled (213, 396) with delta (0, -1)
Screenshot: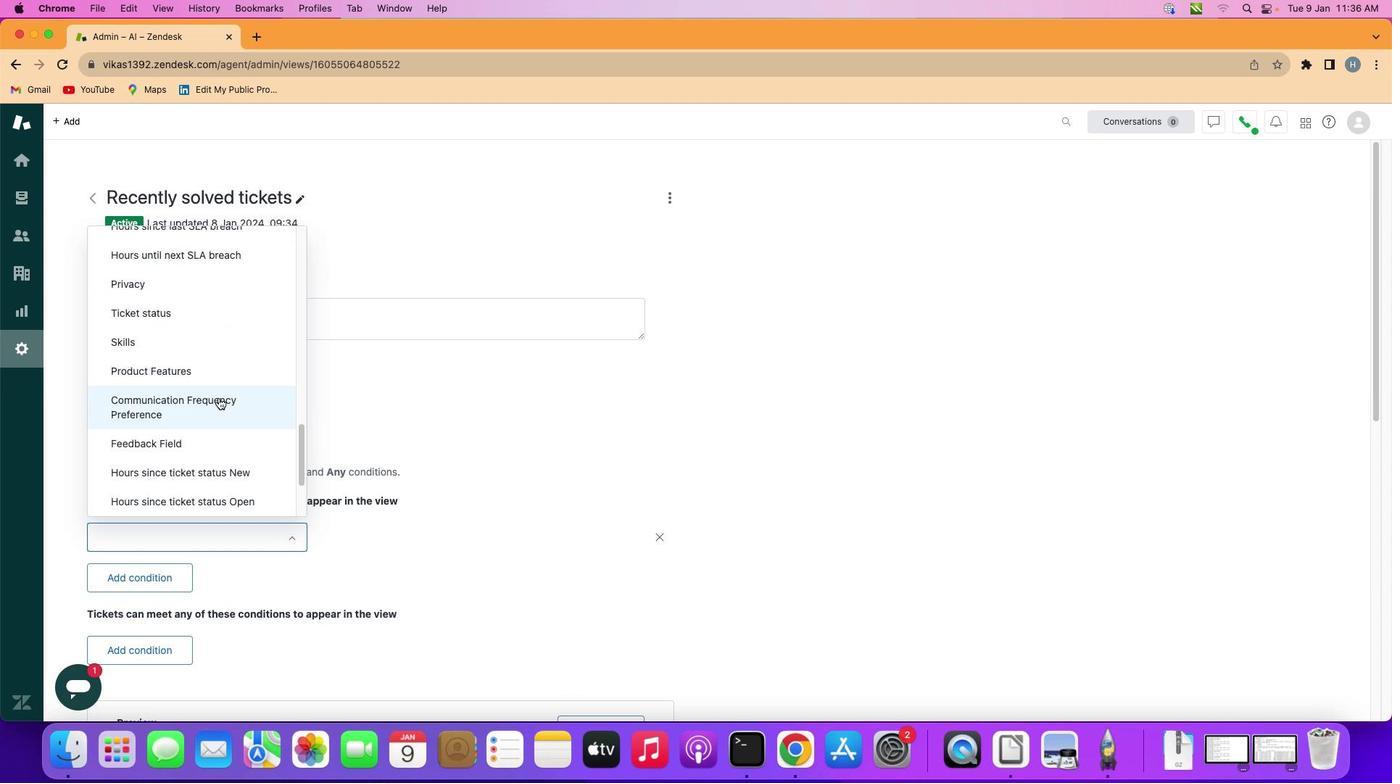 
Action: Mouse moved to (231, 472)
Screenshot: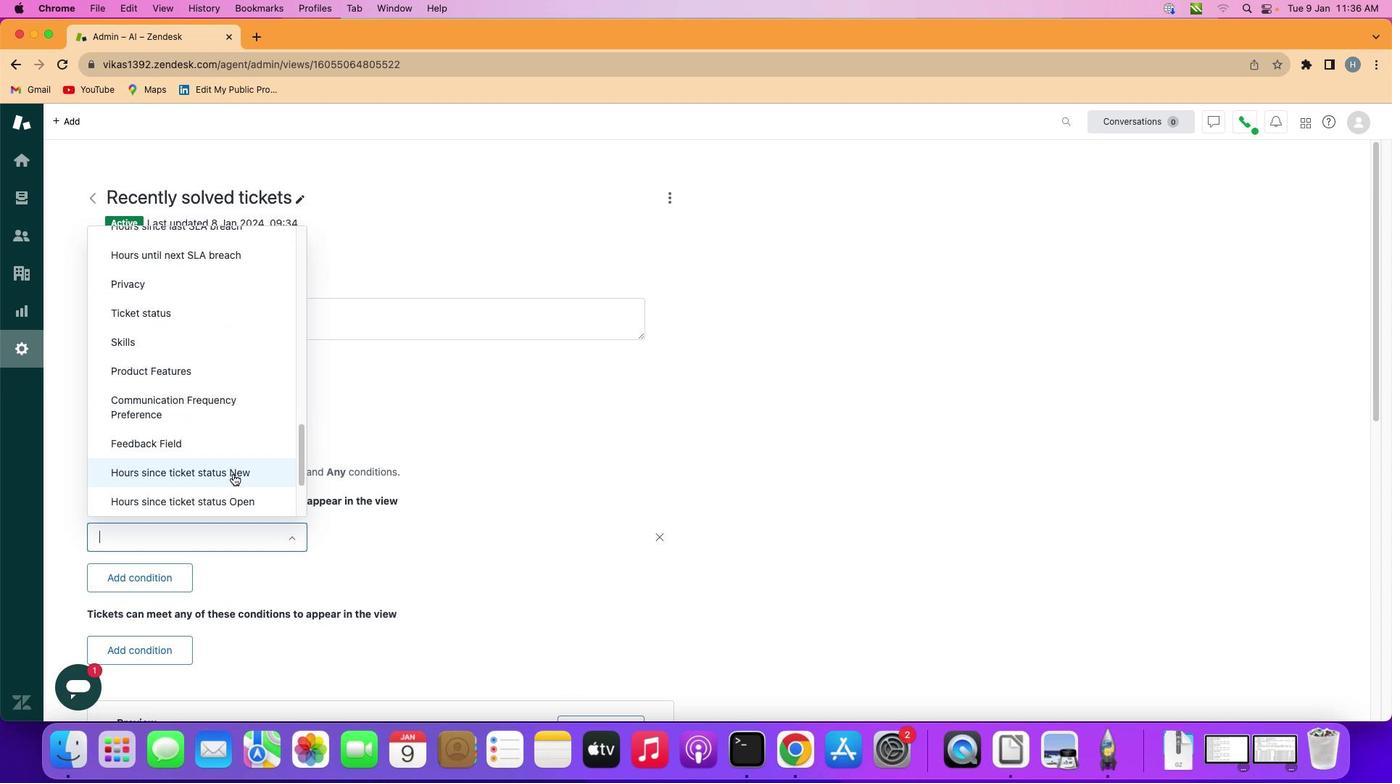 
Action: Mouse pressed left at (231, 472)
Screenshot: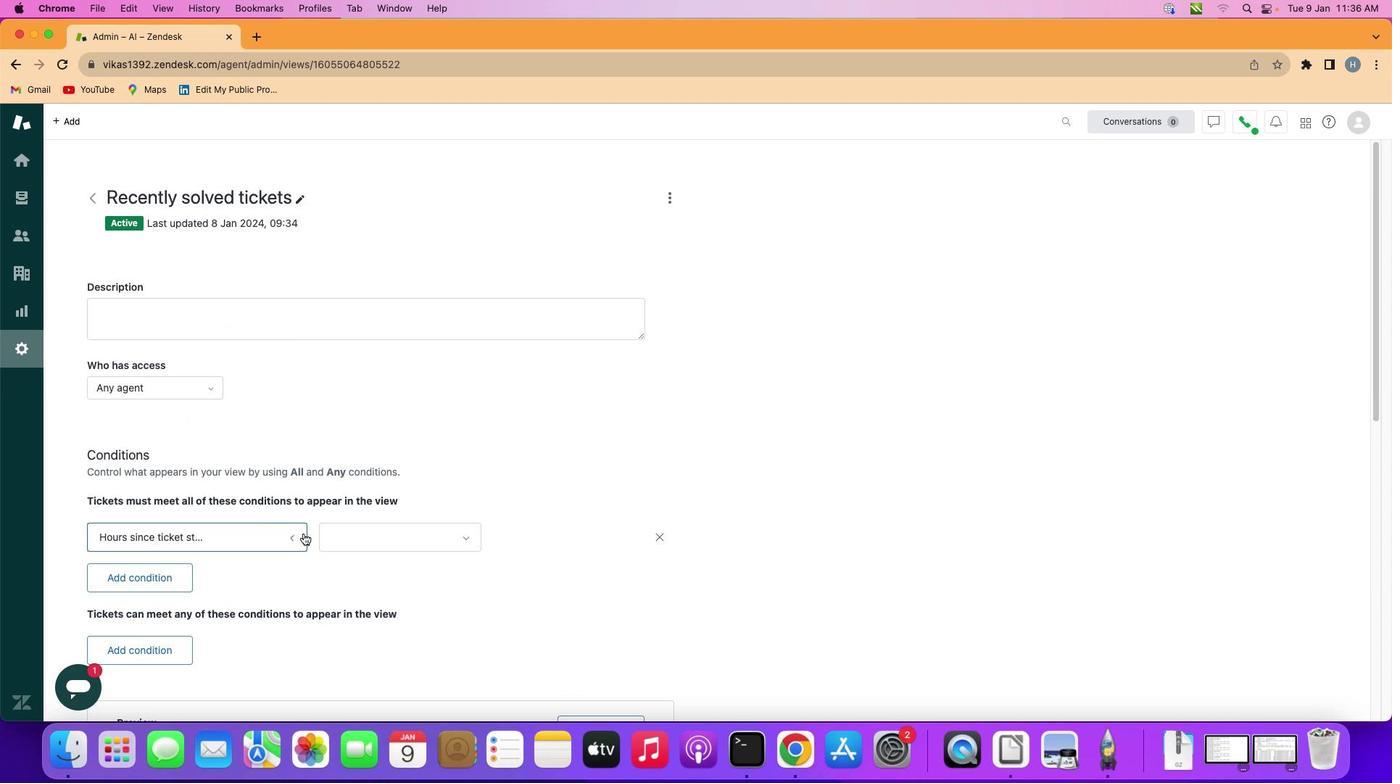 
Action: Mouse moved to (377, 546)
Screenshot: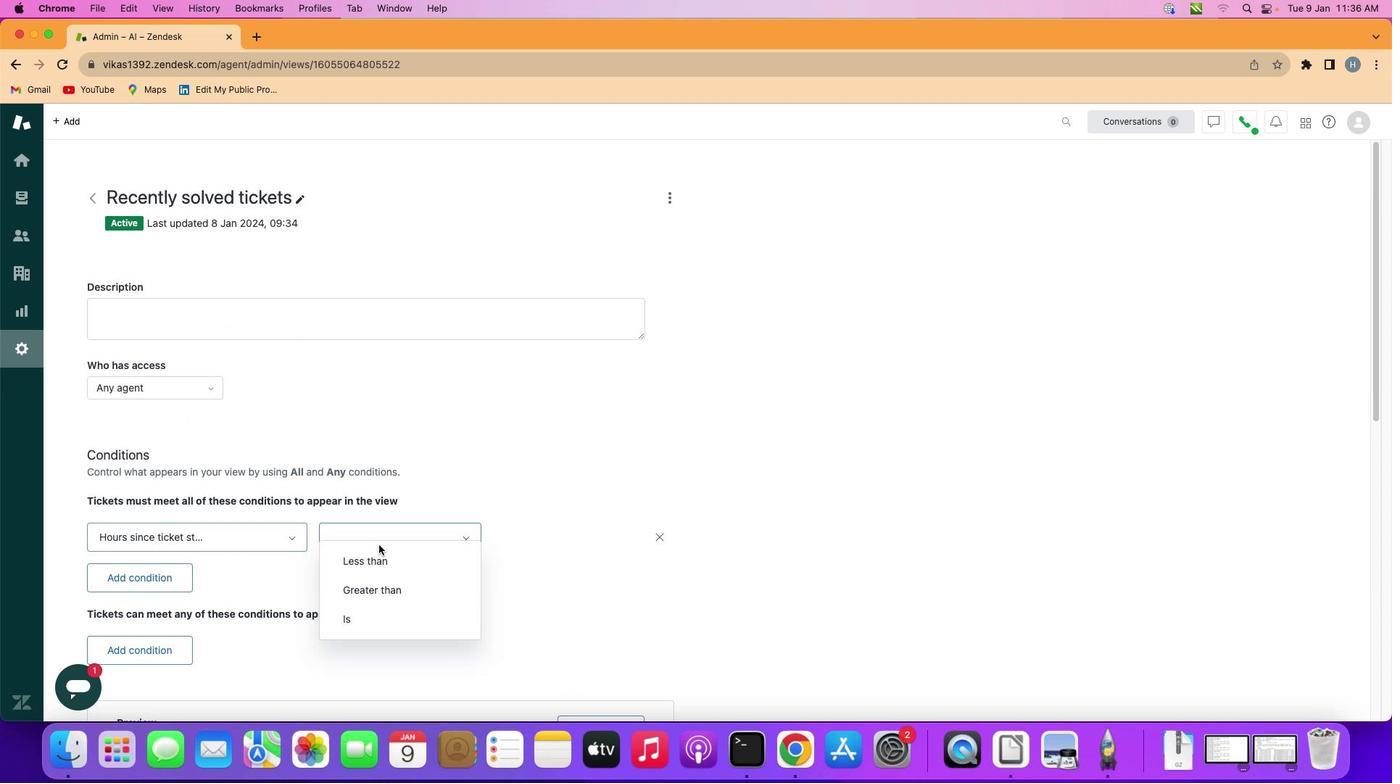 
Action: Mouse pressed left at (377, 546)
Screenshot: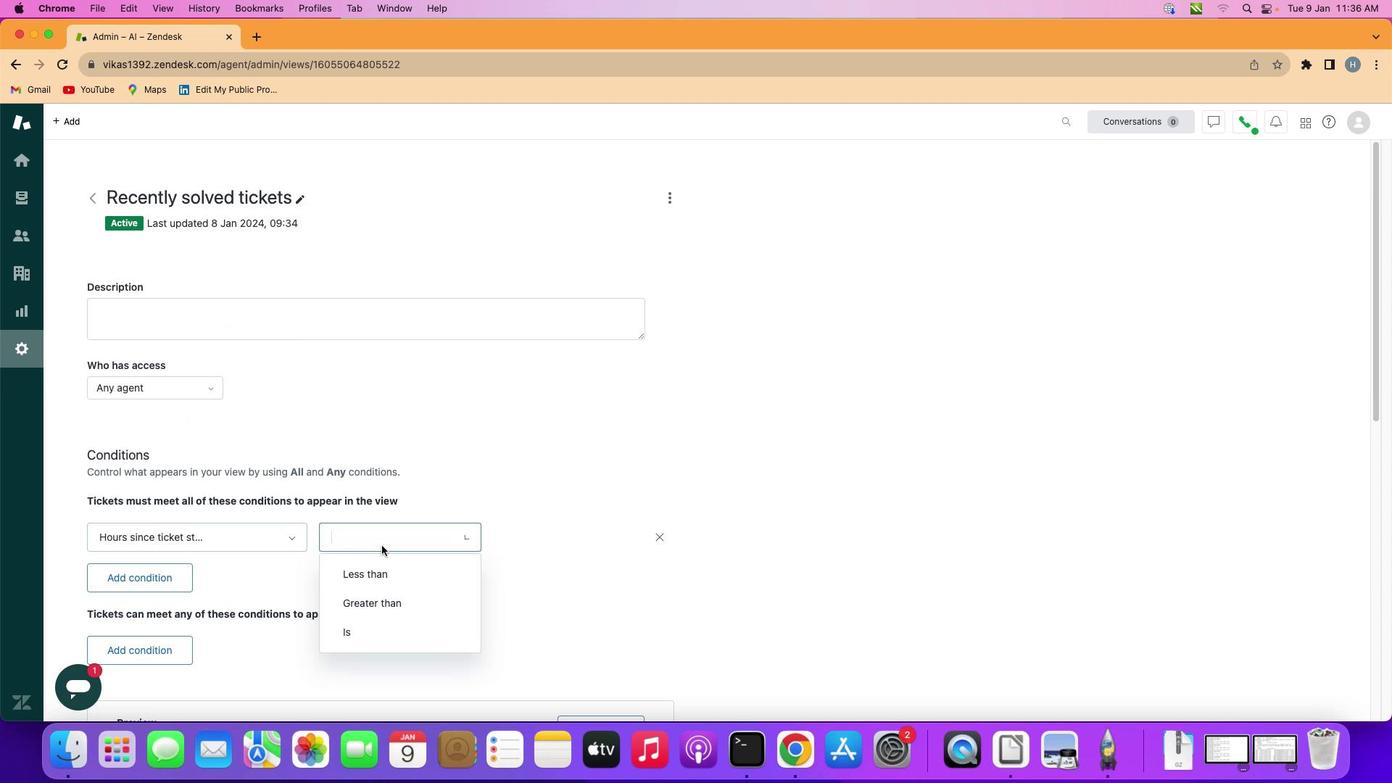 
Action: Mouse moved to (387, 630)
Screenshot: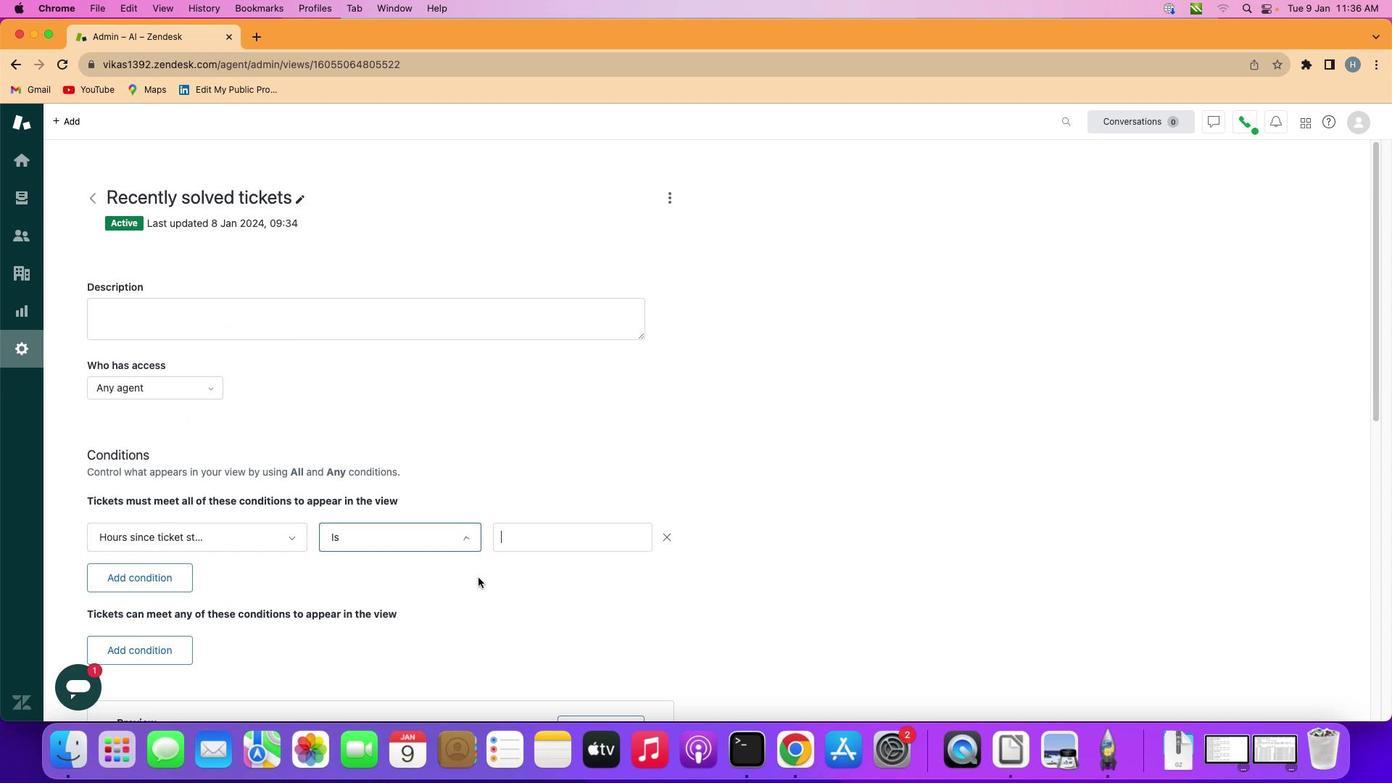 
Action: Mouse pressed left at (387, 630)
Screenshot: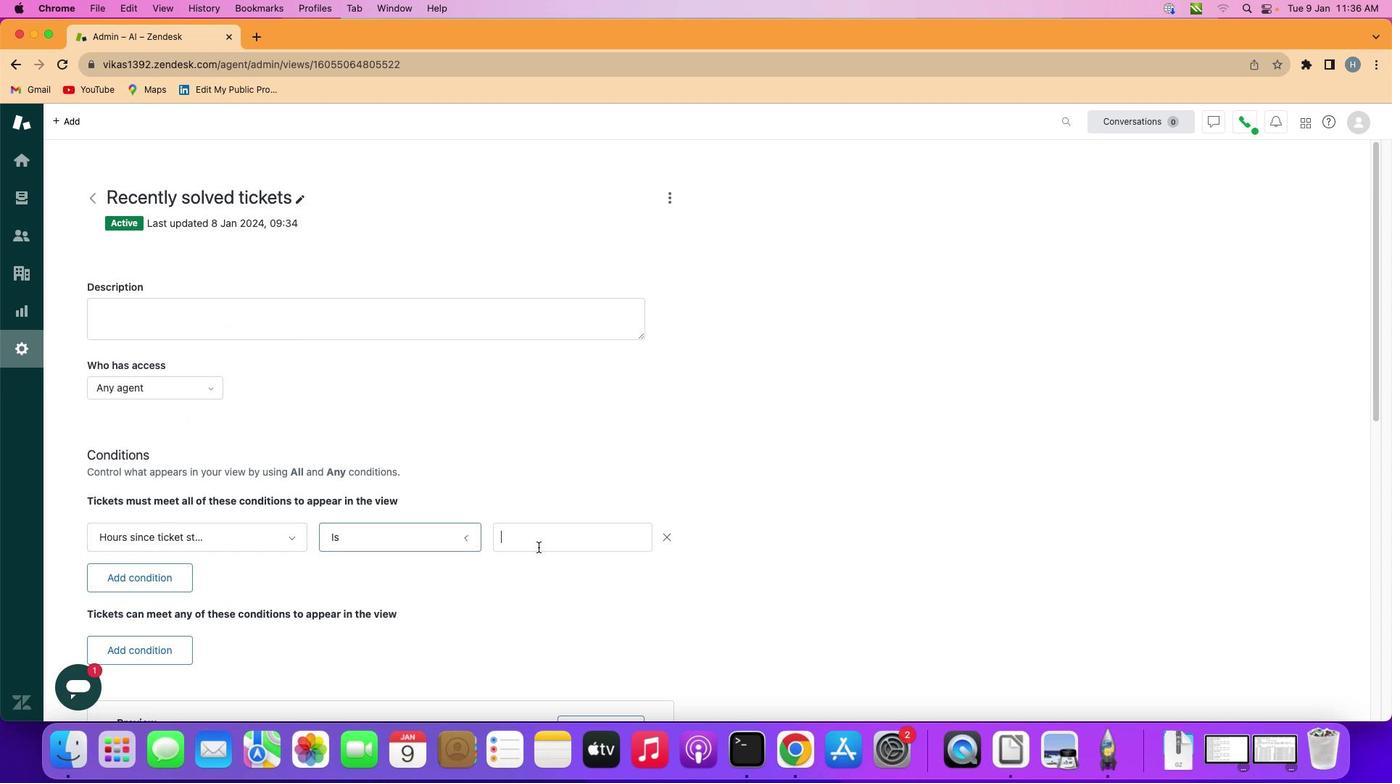 
Action: Mouse moved to (544, 539)
Screenshot: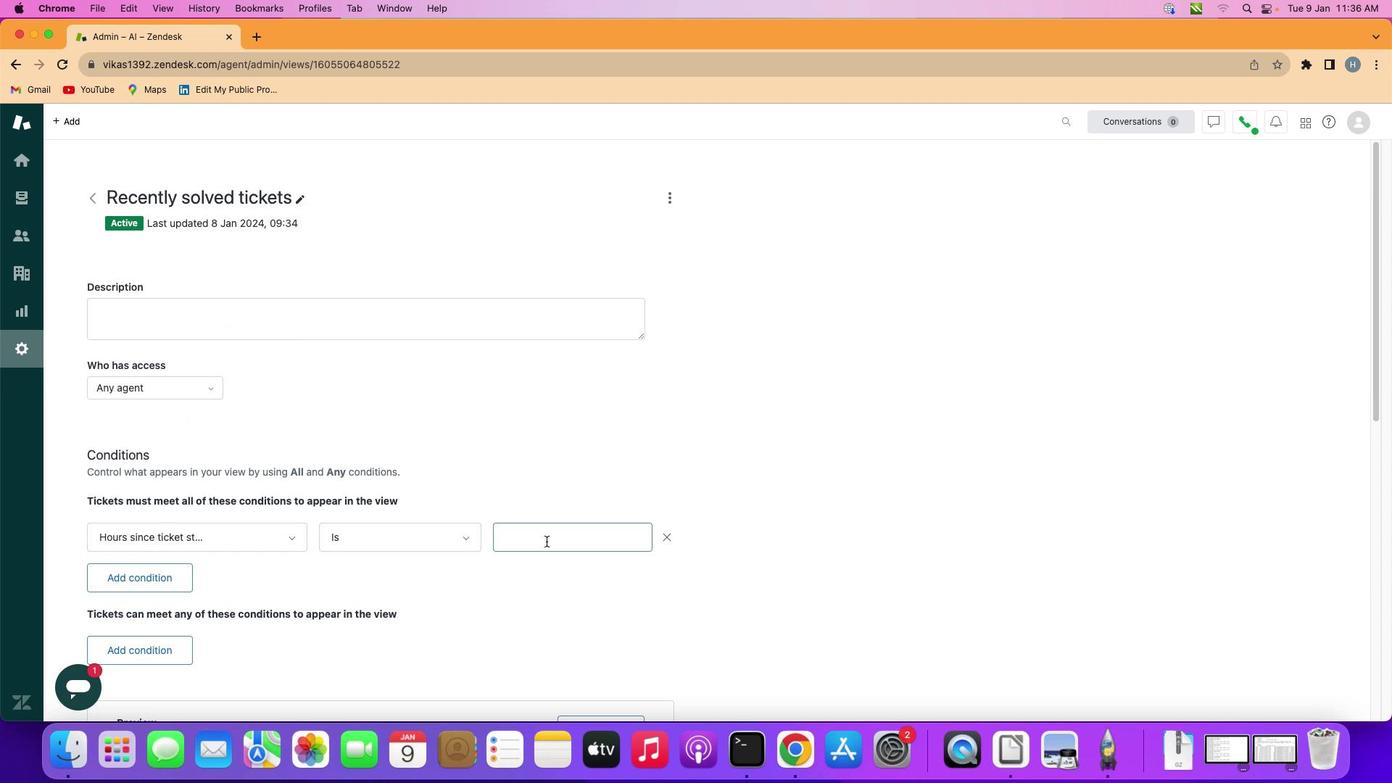
Action: Mouse pressed left at (544, 539)
Screenshot: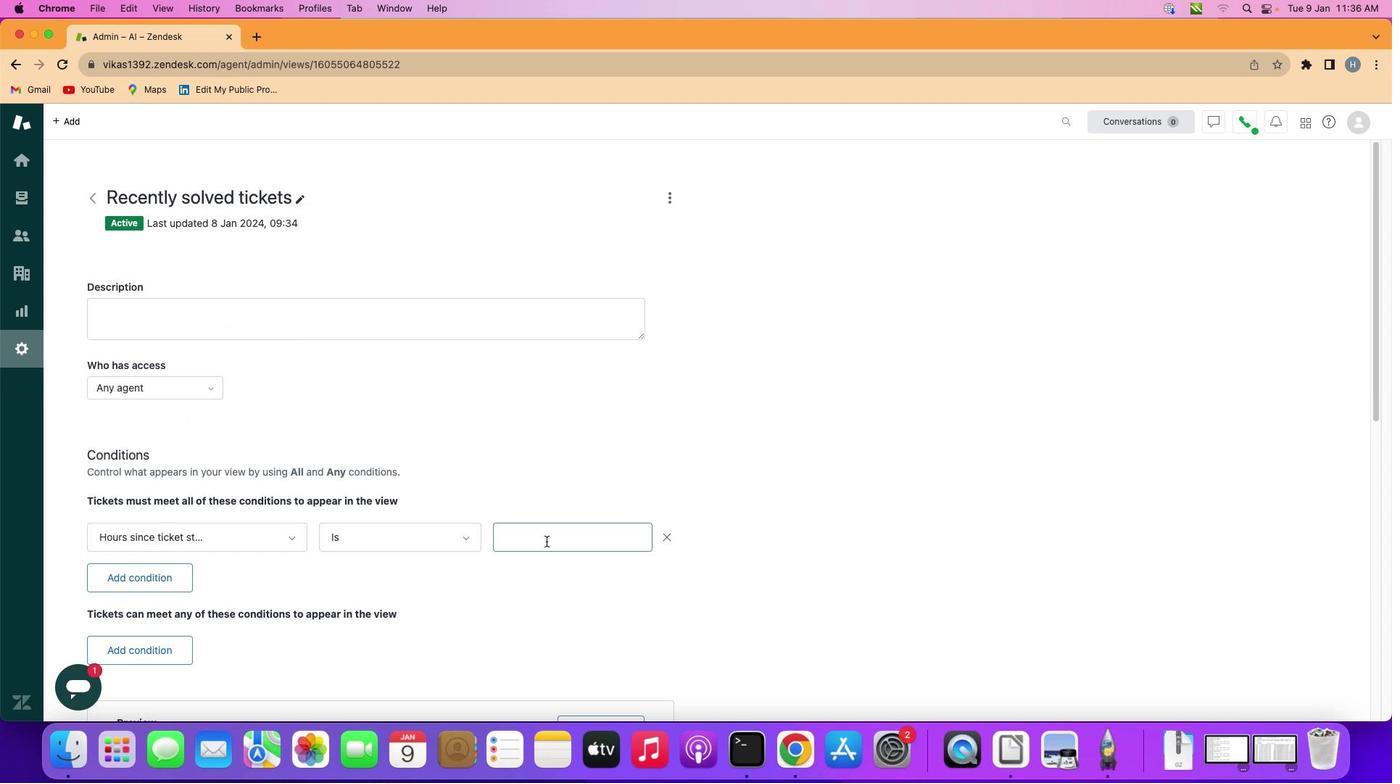 
Action: Key pressed Key.shift'S''i''x''t''e''e''n'
Screenshot: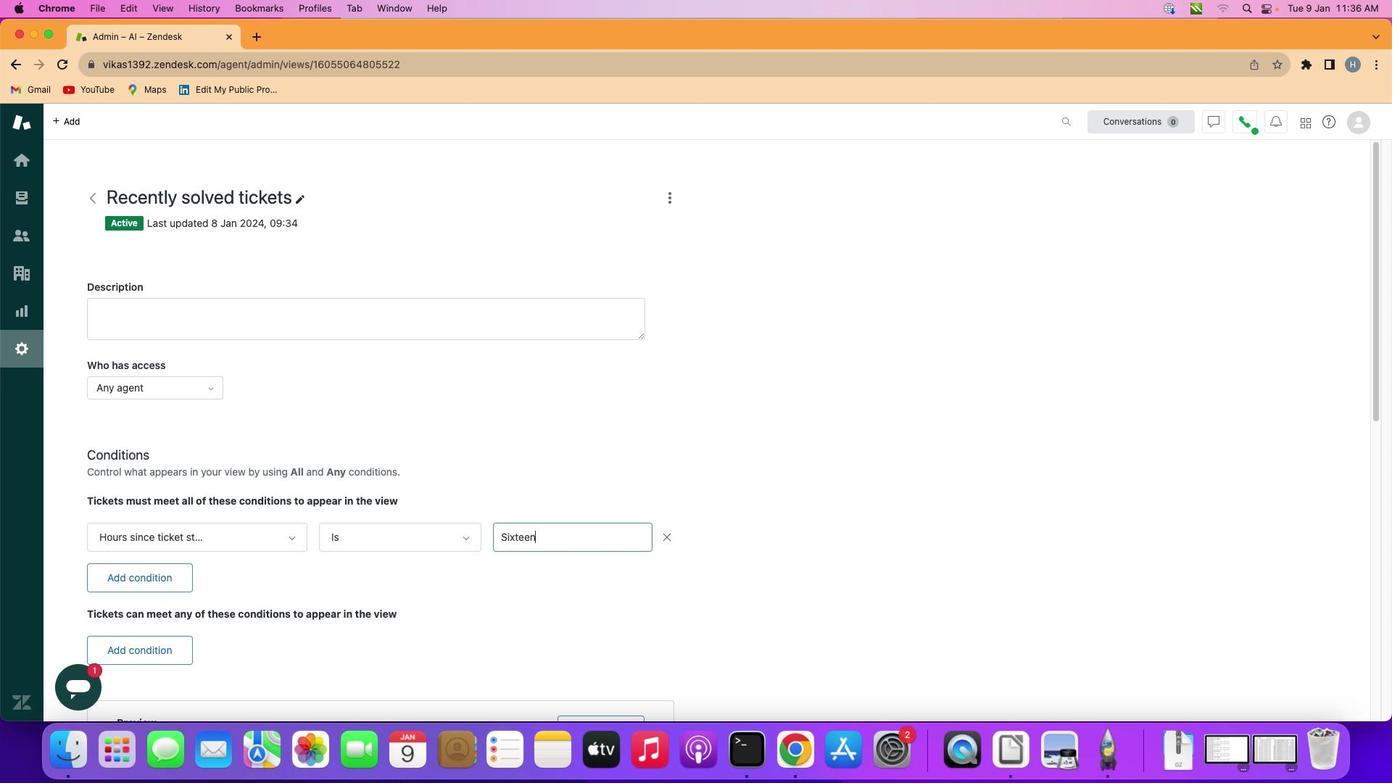 
Action: Mouse moved to (543, 577)
Screenshot: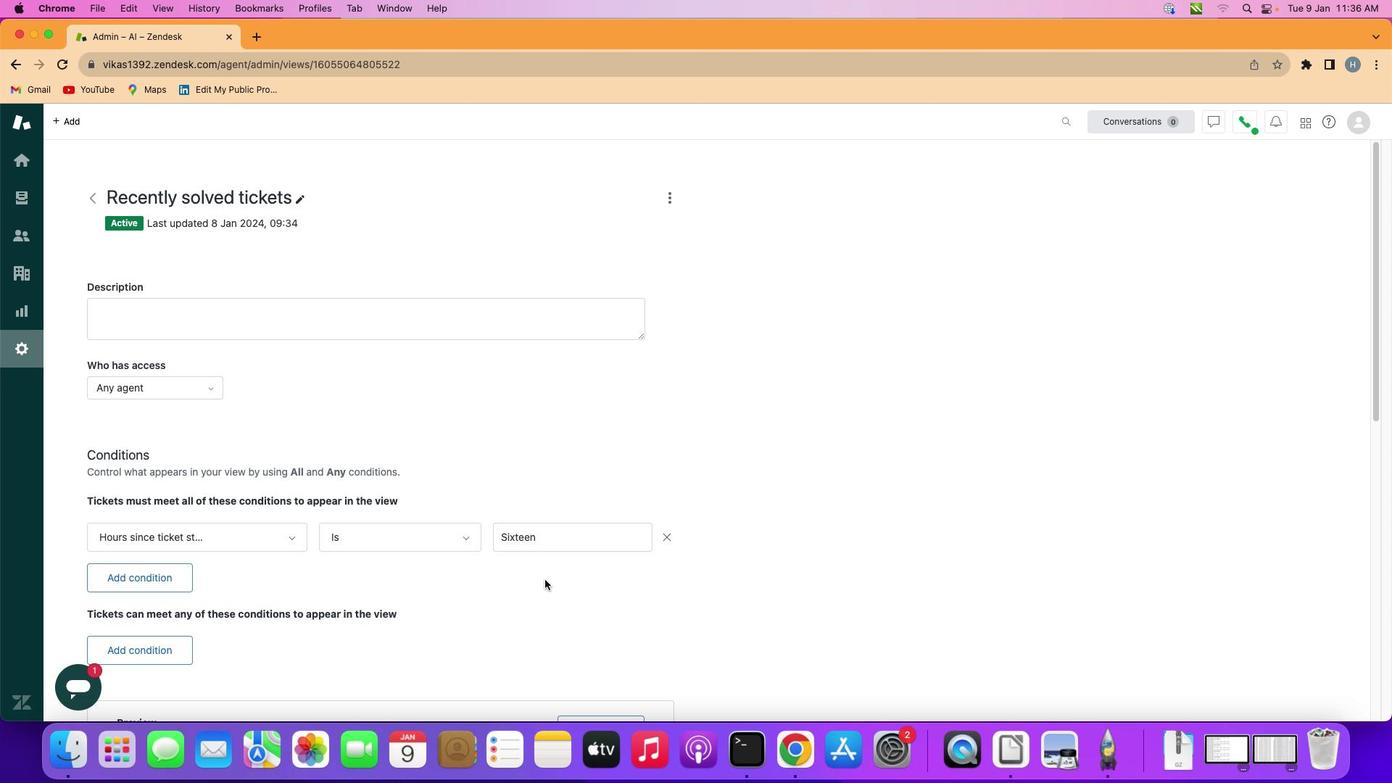 
